 Task: Look for space in Marinilla, Colombia from 2nd September, 2023 to 10th September, 2023 for 1 adult in price range Rs.5000 to Rs.16000. Place can be private room with 1  bedroom having 1 bed and 1 bathroom. Property type can be house, flat, guest house, hotel. Amenities needed are: washing machine. Booking option can be shelf check-in. Required host language is English.
Action: Mouse moved to (375, 84)
Screenshot: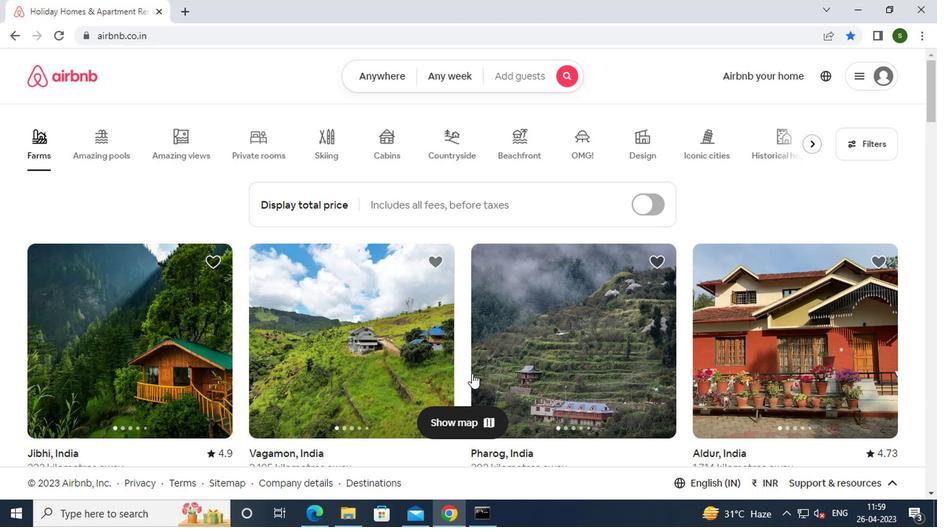
Action: Mouse pressed left at (375, 84)
Screenshot: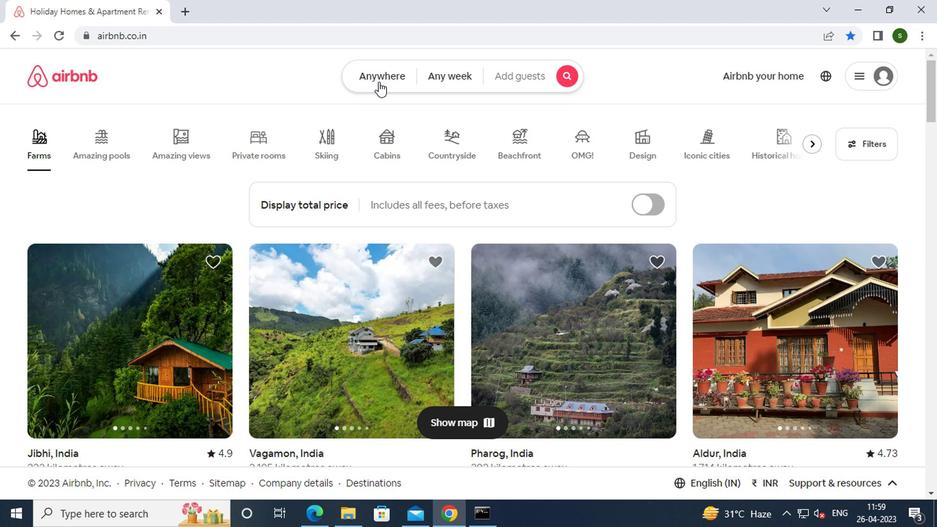 
Action: Mouse moved to (325, 141)
Screenshot: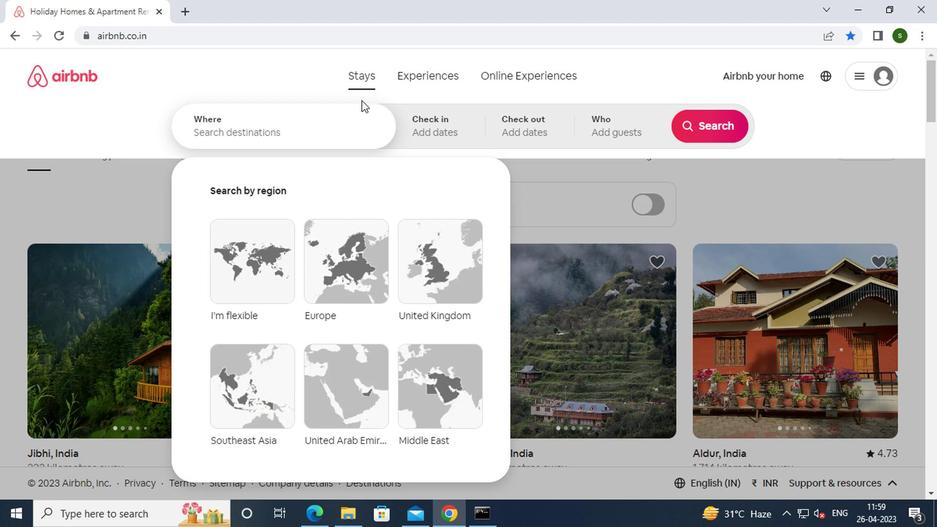 
Action: Mouse pressed left at (325, 141)
Screenshot: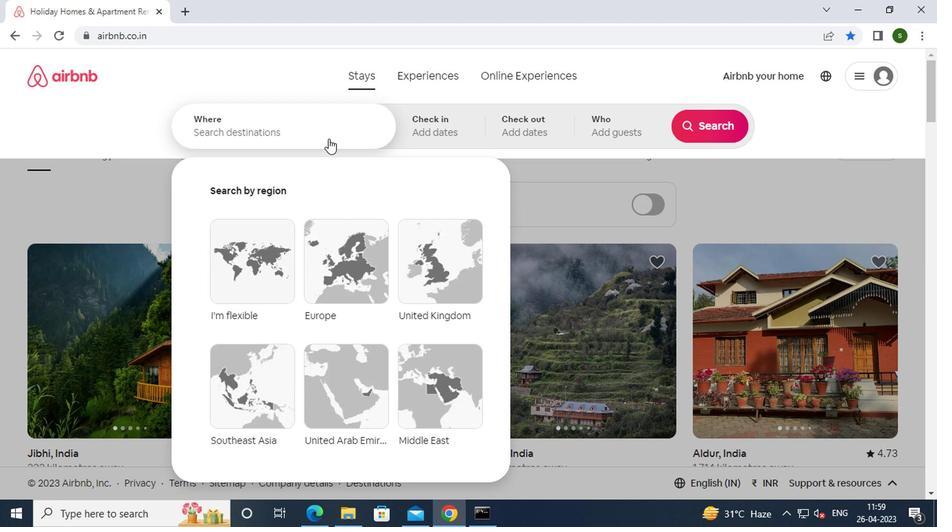 
Action: Key pressed m<Key.caps_lock>arinilla,<Key.space><Key.caps_lock>c<Key.caps_lock>olombia<Key.enter>
Screenshot: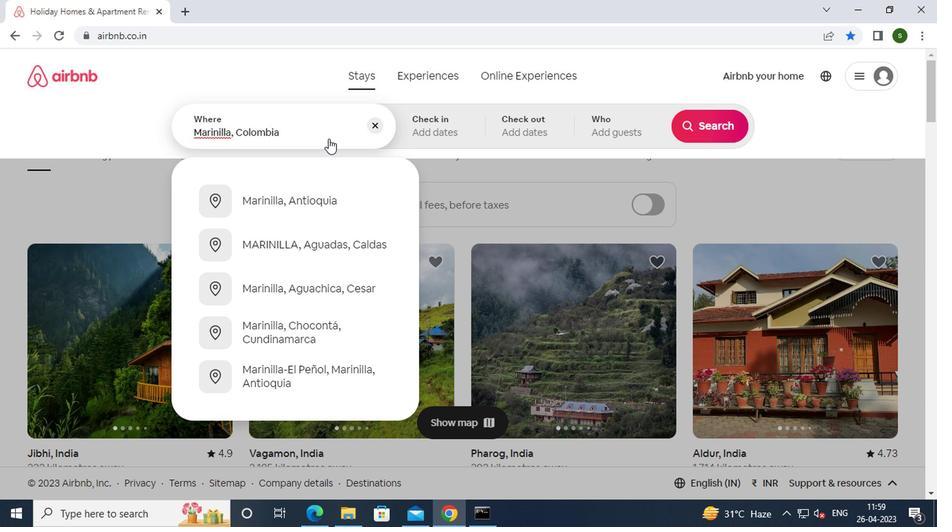 
Action: Mouse moved to (692, 241)
Screenshot: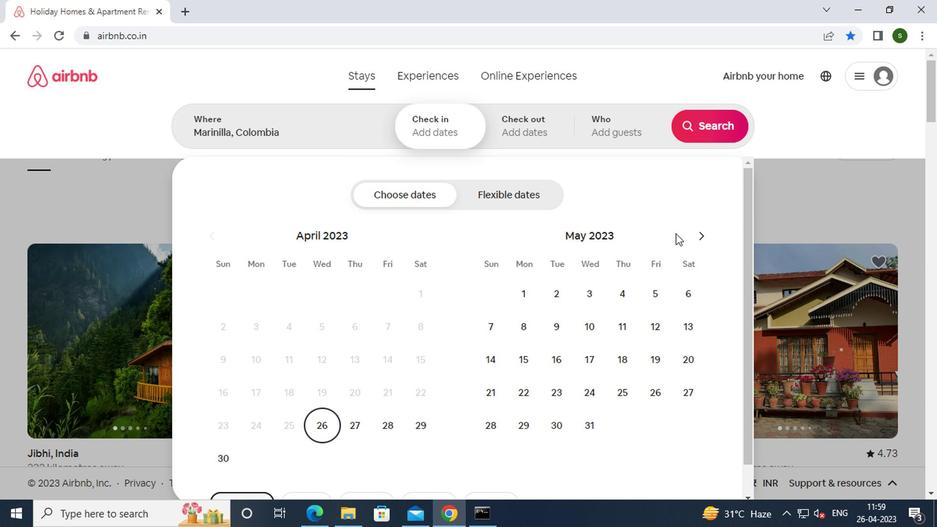 
Action: Mouse pressed left at (692, 241)
Screenshot: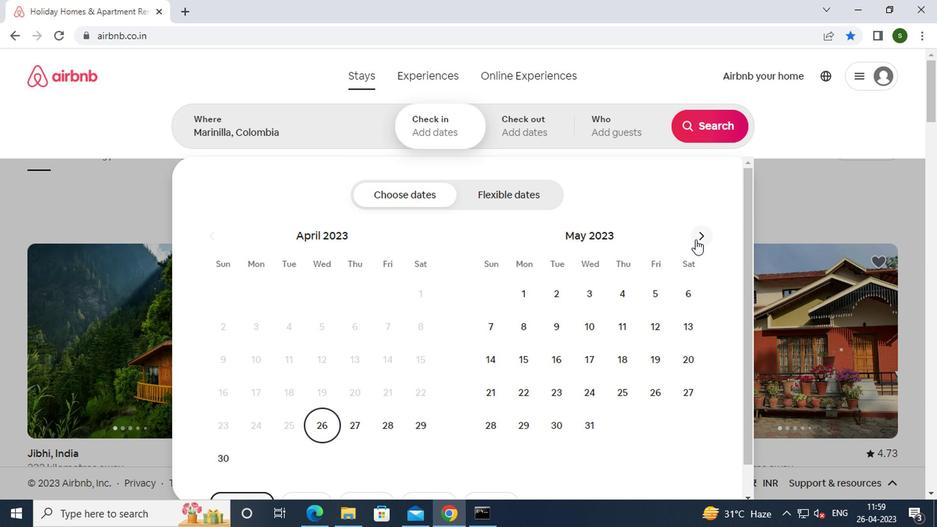 
Action: Mouse moved to (693, 241)
Screenshot: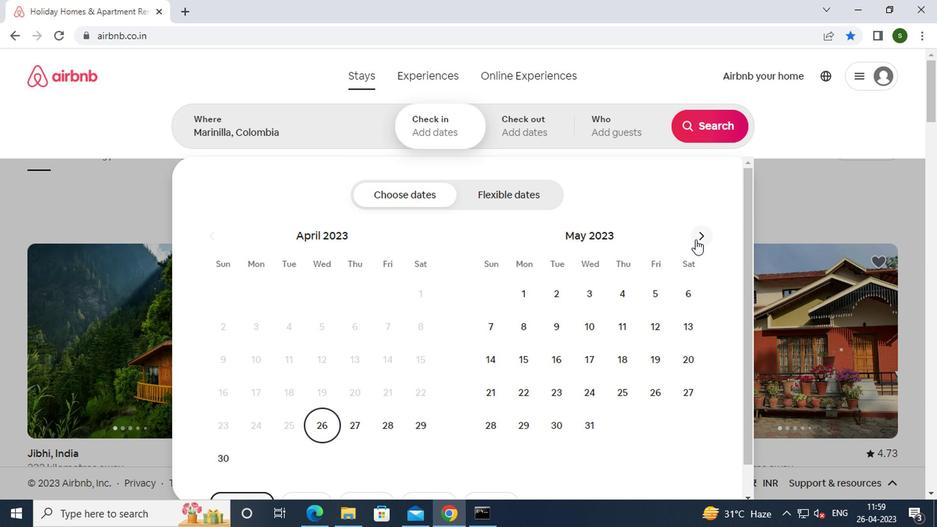 
Action: Mouse pressed left at (693, 241)
Screenshot: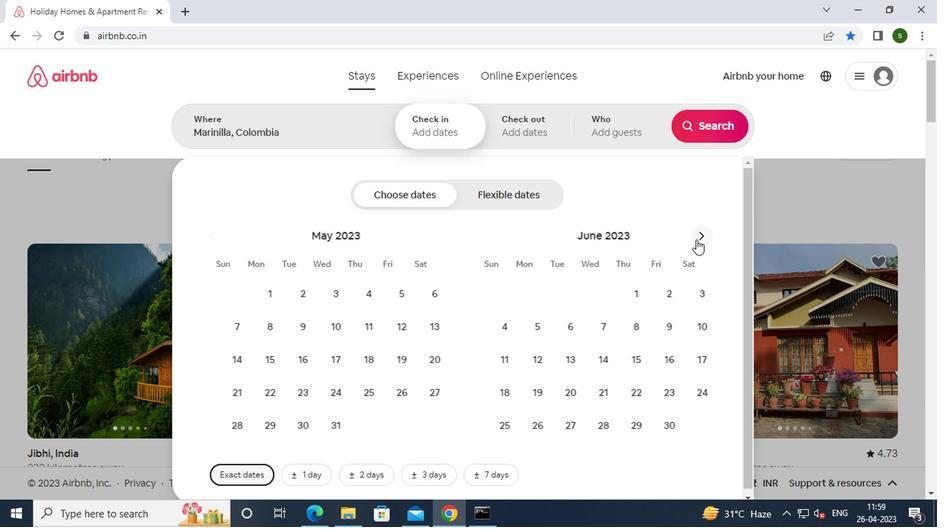 
Action: Mouse pressed left at (693, 241)
Screenshot: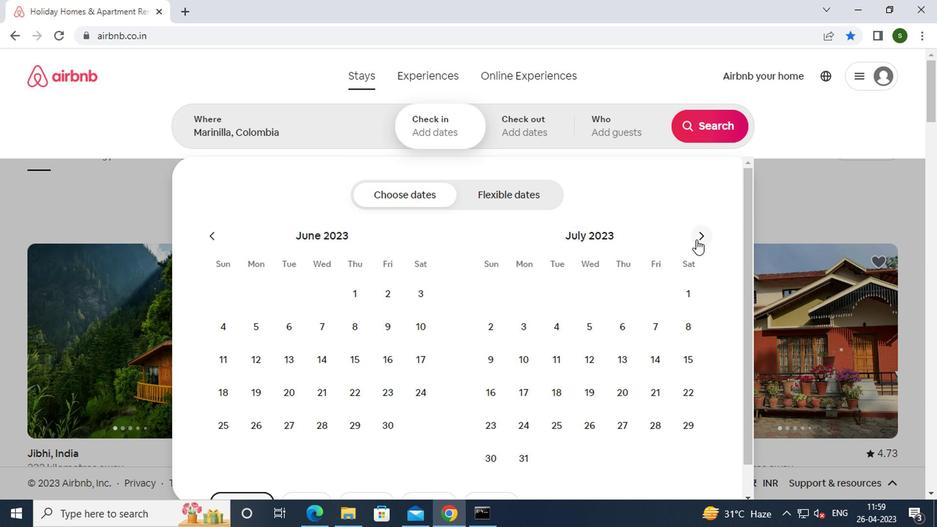 
Action: Mouse pressed left at (693, 241)
Screenshot: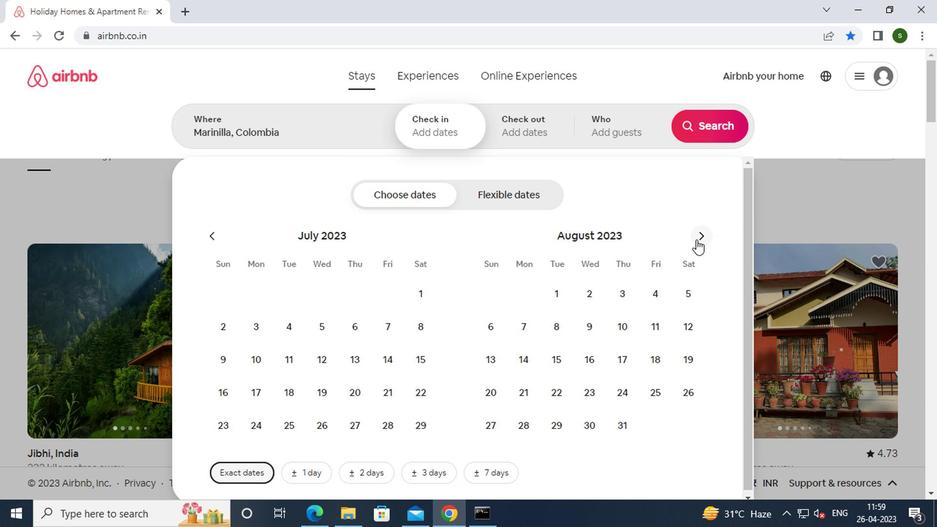 
Action: Mouse moved to (680, 295)
Screenshot: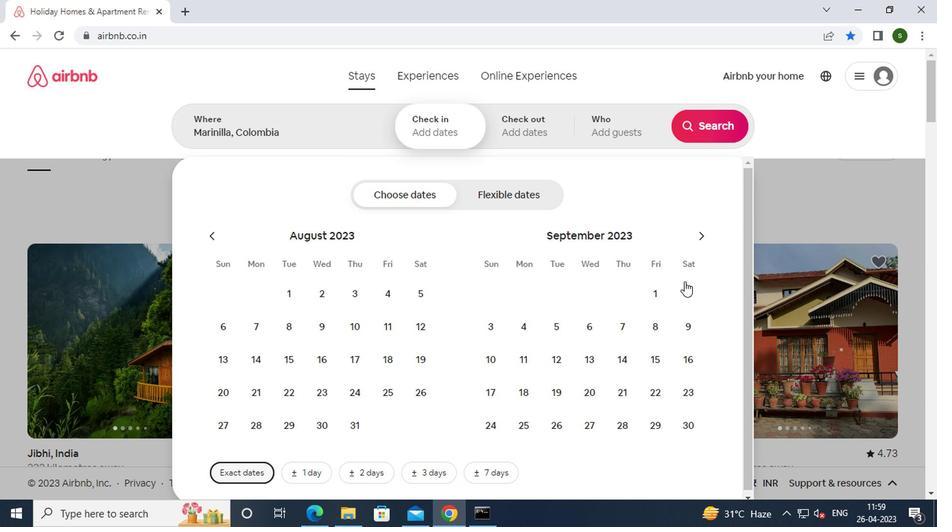 
Action: Mouse pressed left at (680, 295)
Screenshot: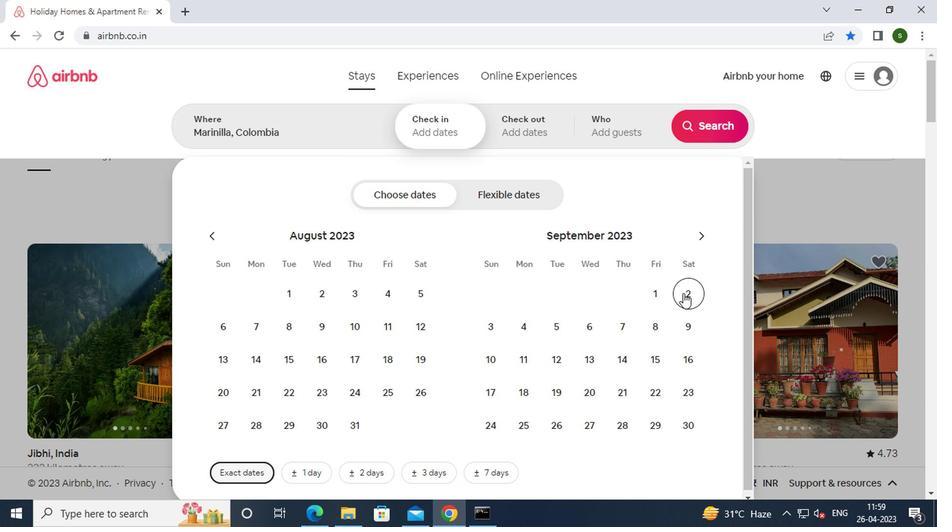 
Action: Mouse moved to (478, 357)
Screenshot: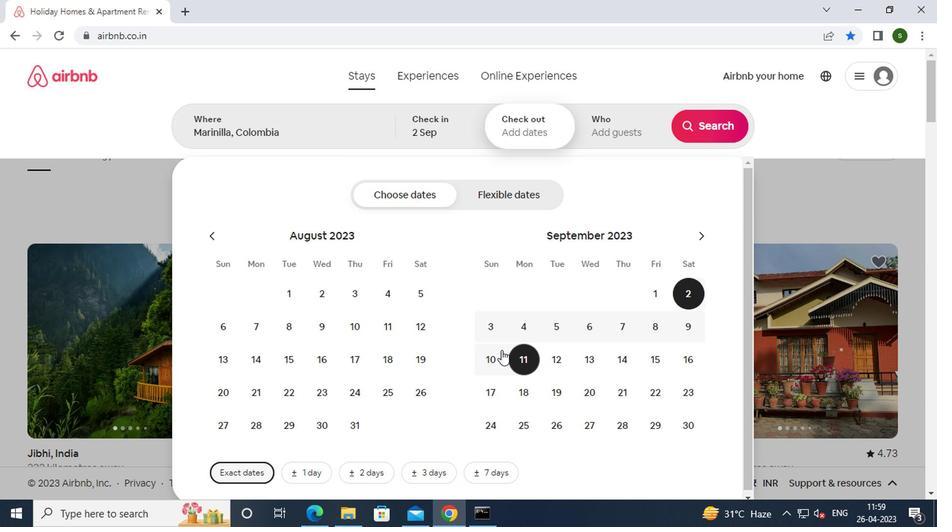 
Action: Mouse pressed left at (478, 357)
Screenshot: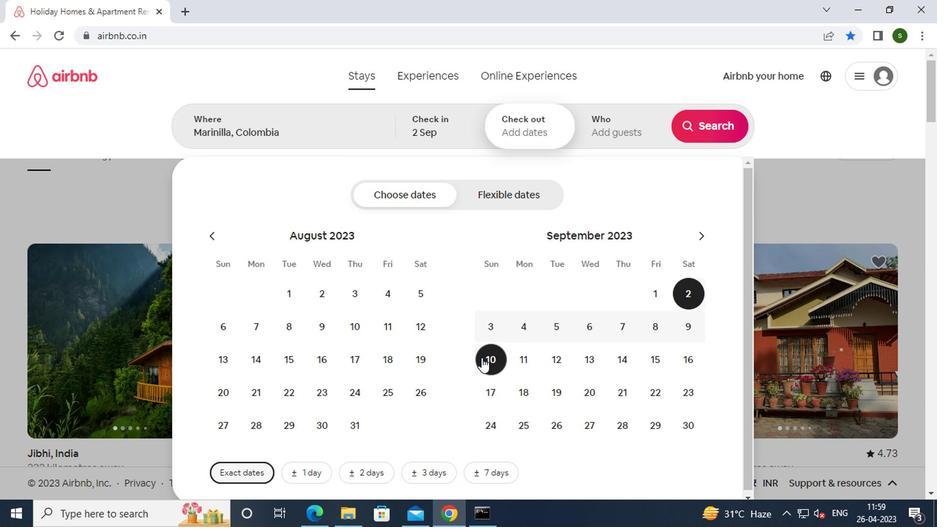 
Action: Mouse moved to (618, 133)
Screenshot: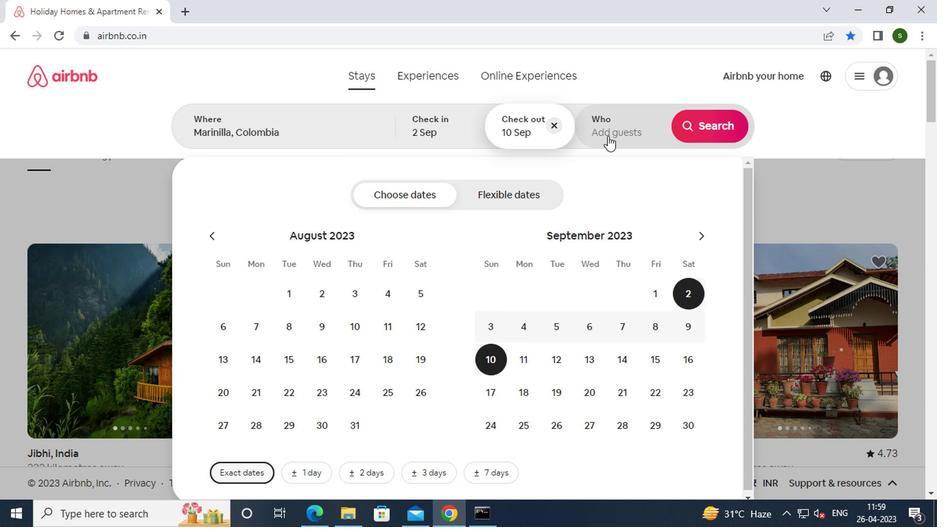 
Action: Mouse pressed left at (618, 133)
Screenshot: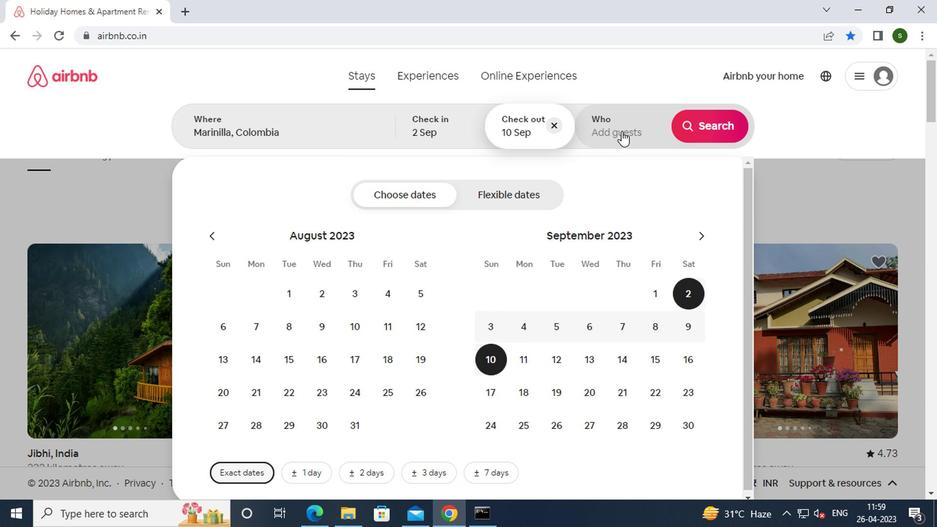 
Action: Mouse moved to (708, 198)
Screenshot: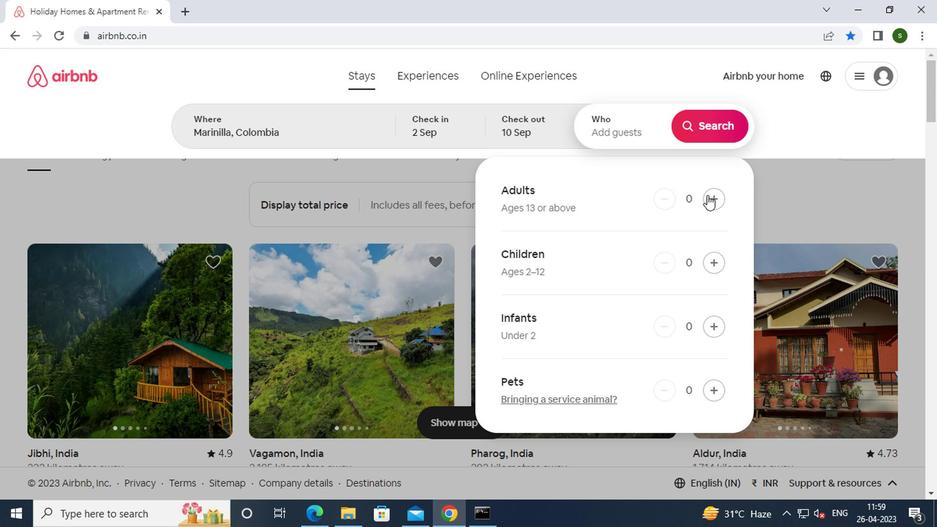
Action: Mouse pressed left at (708, 198)
Screenshot: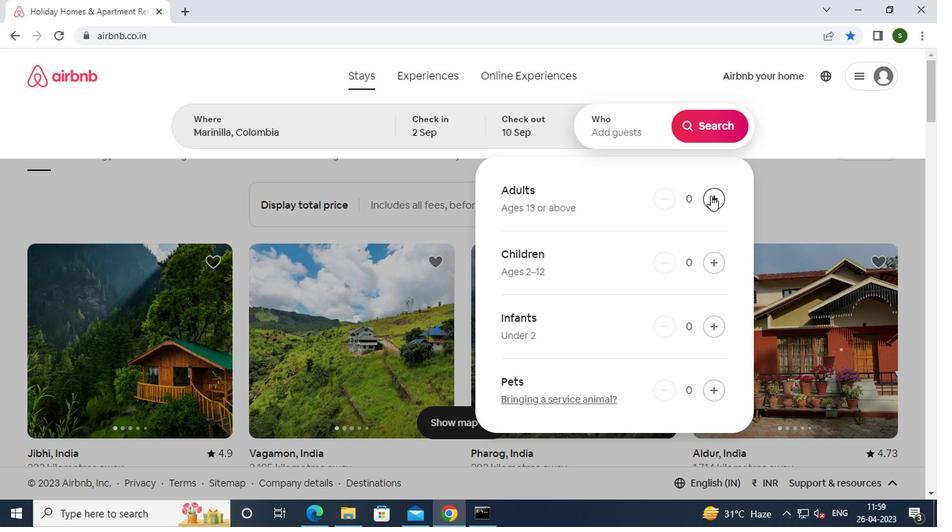
Action: Mouse moved to (702, 124)
Screenshot: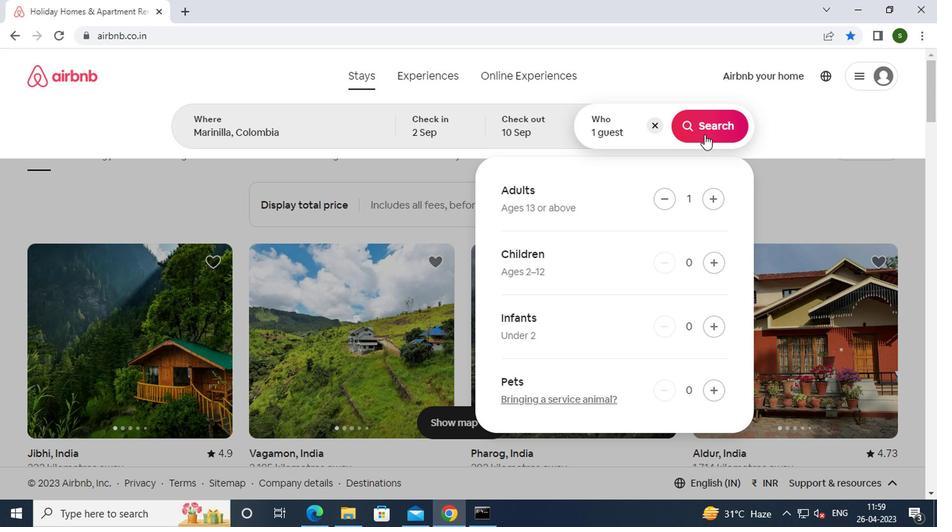 
Action: Mouse pressed left at (702, 124)
Screenshot: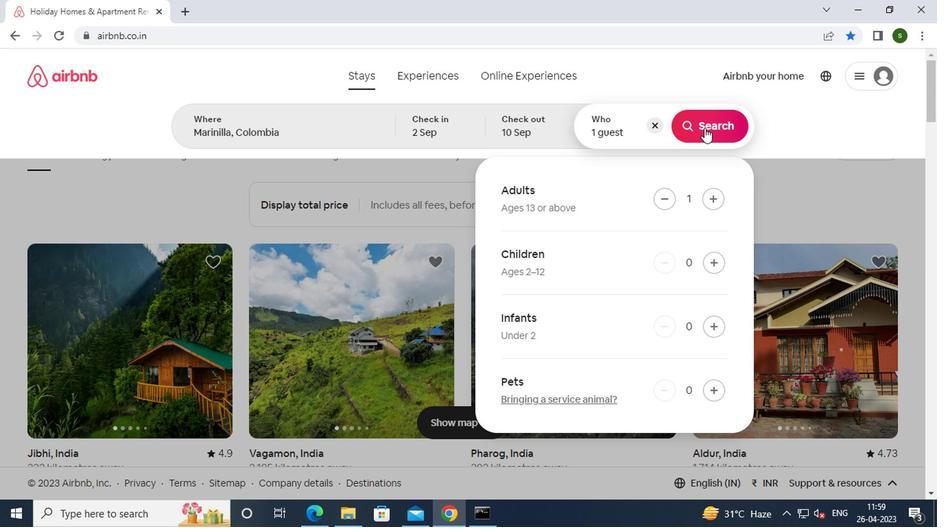 
Action: Mouse moved to (853, 133)
Screenshot: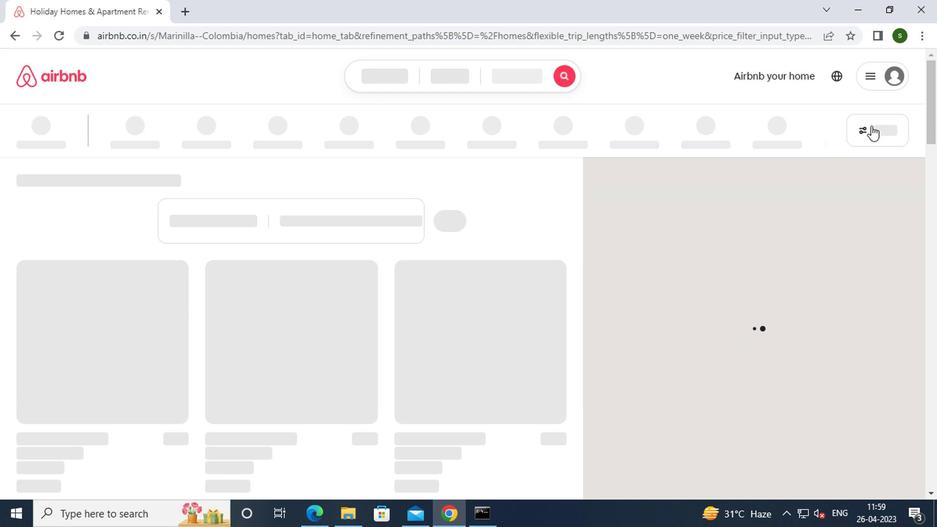 
Action: Mouse pressed left at (853, 133)
Screenshot: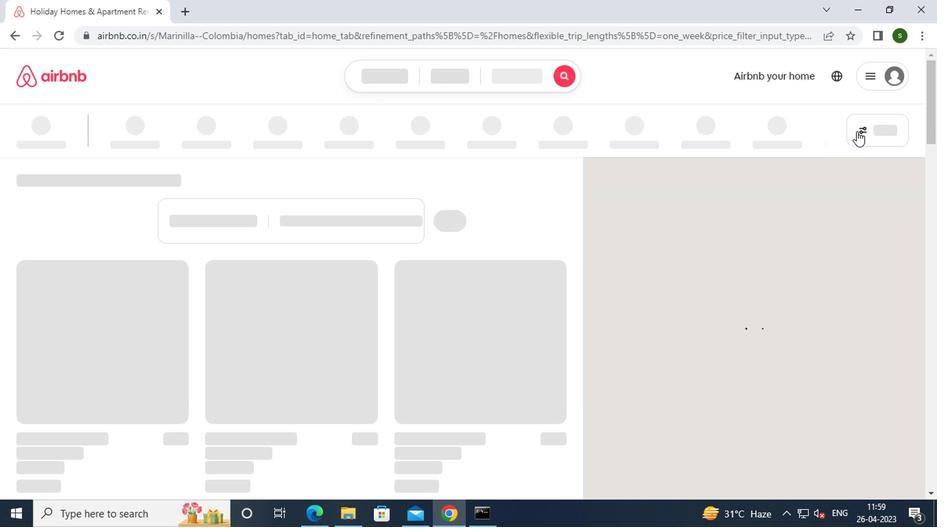 
Action: Mouse moved to (395, 299)
Screenshot: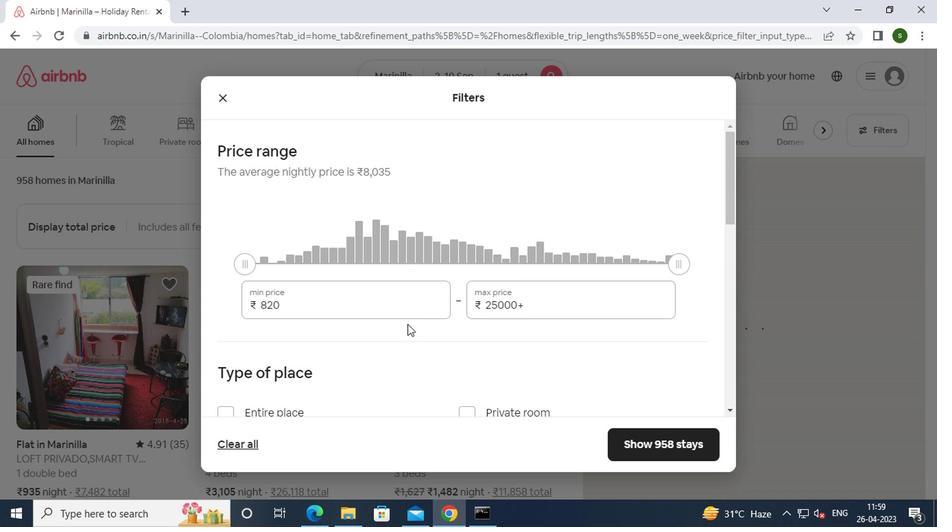 
Action: Mouse pressed left at (395, 299)
Screenshot: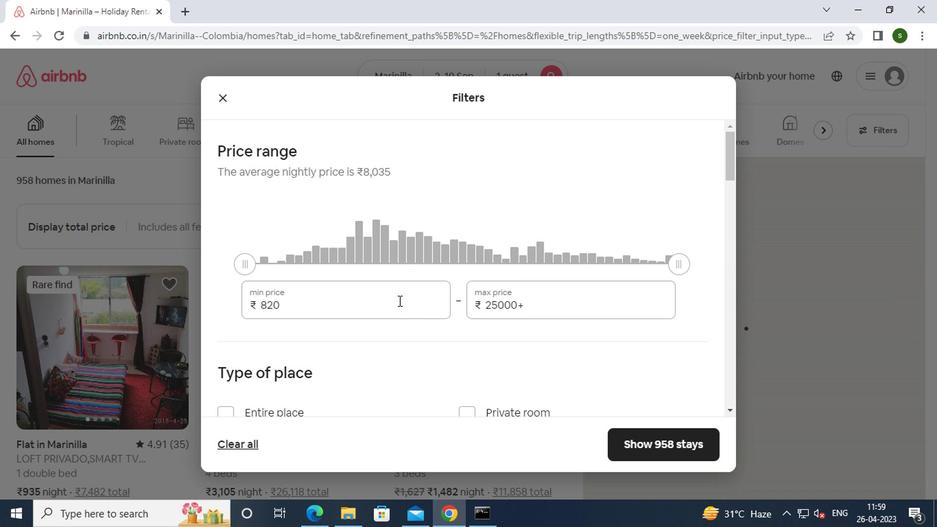 
Action: Key pressed <Key.backspace><Key.backspace><Key.backspace><Key.backspace><Key.backspace><Key.backspace><Key.backspace><Key.backspace>5000
Screenshot: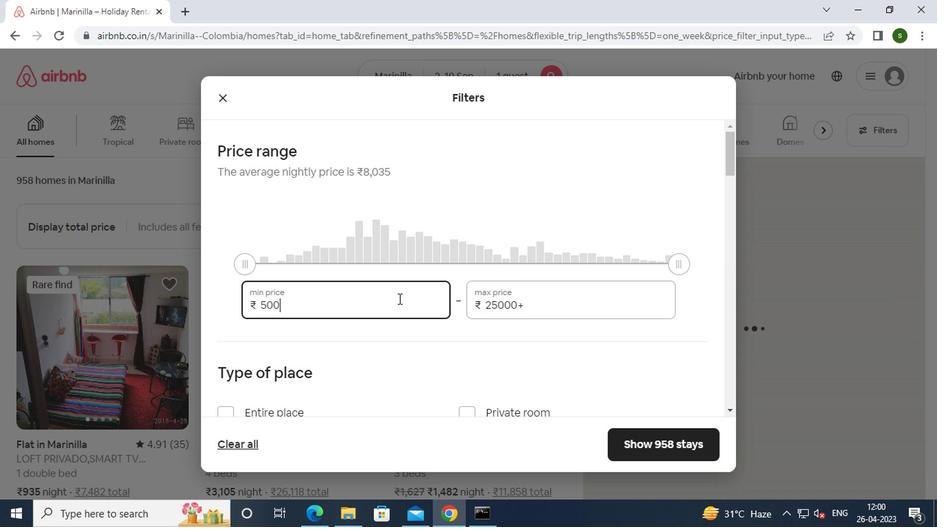 
Action: Mouse moved to (542, 308)
Screenshot: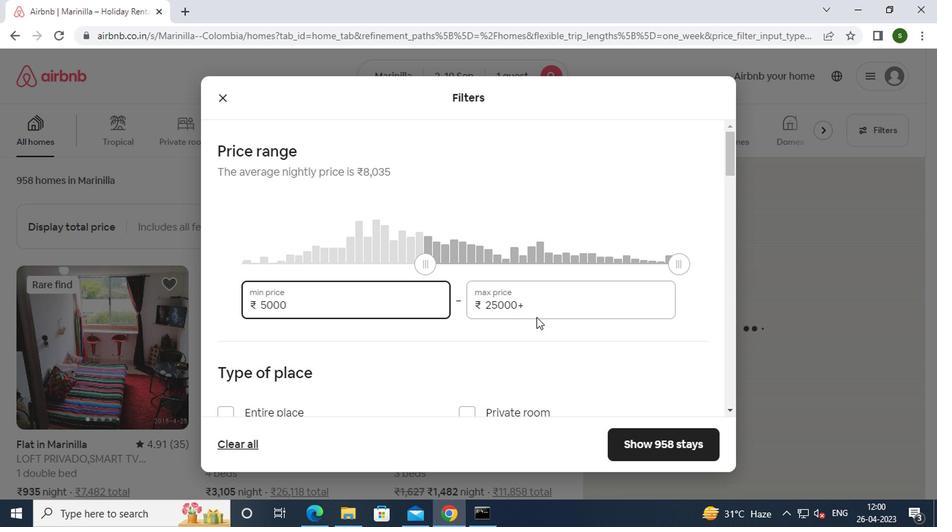 
Action: Mouse pressed left at (542, 308)
Screenshot: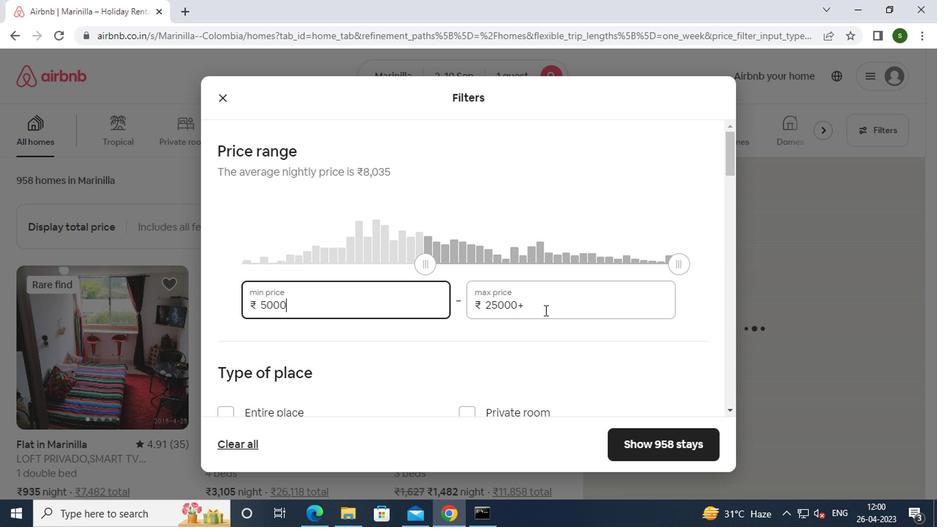 
Action: Mouse moved to (502, 277)
Screenshot: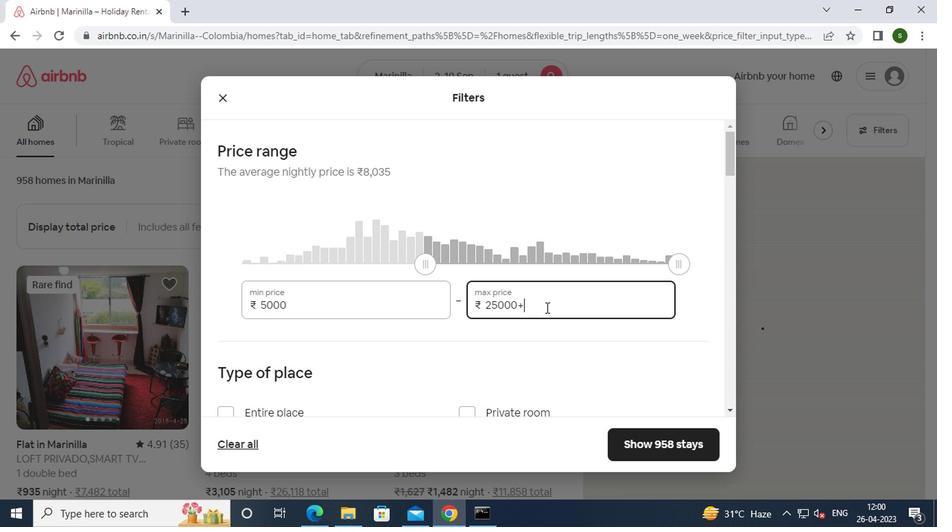 
Action: Key pressed <Key.backspace><Key.backspace><Key.backspace><Key.backspace><Key.backspace><Key.backspace><Key.backspace><Key.backspace><Key.backspace><Key.backspace><Key.backspace><Key.backspace><Key.backspace><Key.backspace><Key.backspace>16000
Screenshot: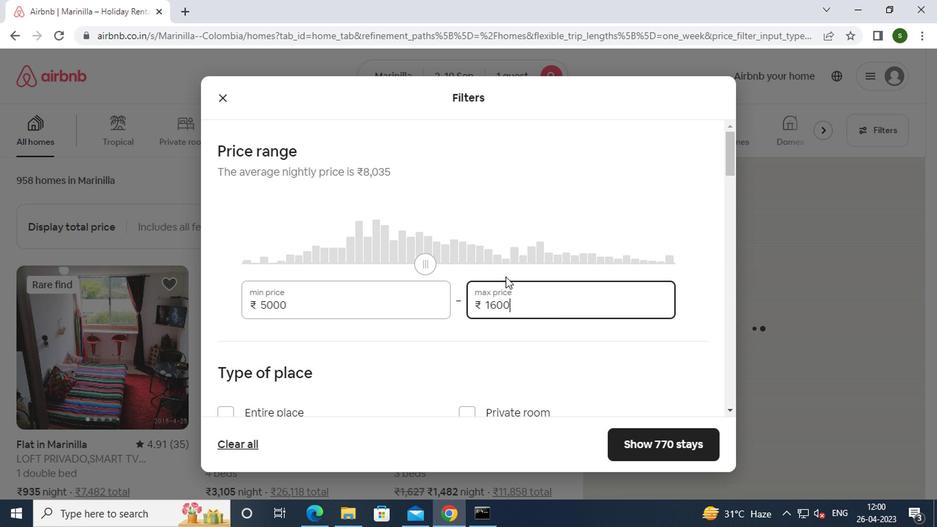 
Action: Mouse moved to (368, 295)
Screenshot: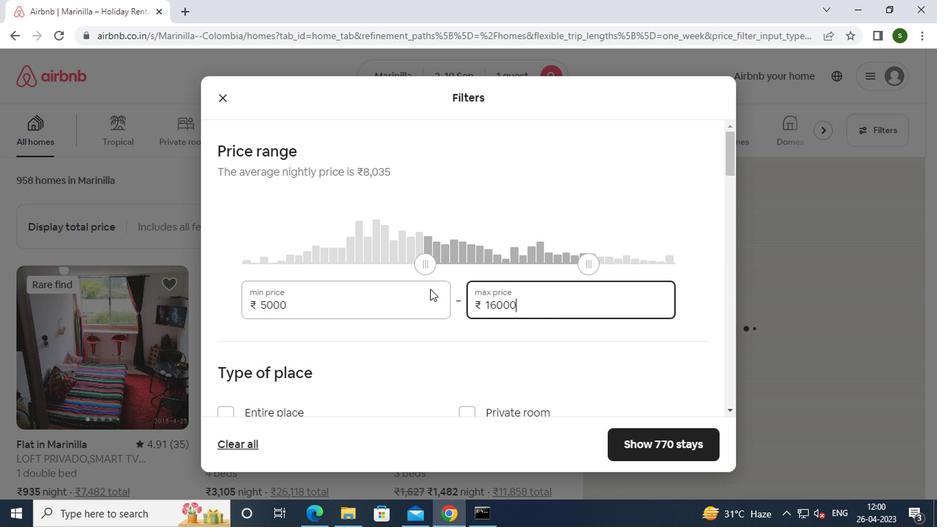 
Action: Mouse scrolled (368, 294) with delta (0, 0)
Screenshot: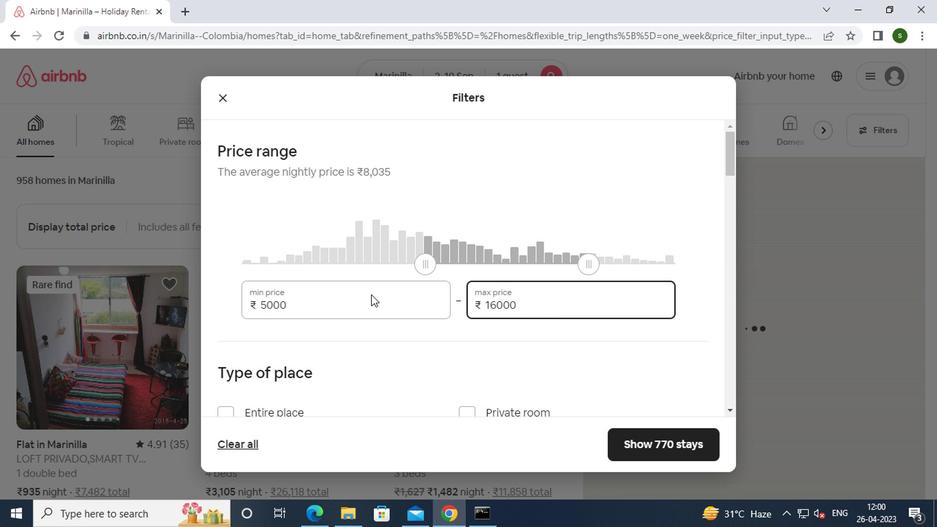 
Action: Mouse scrolled (368, 294) with delta (0, 0)
Screenshot: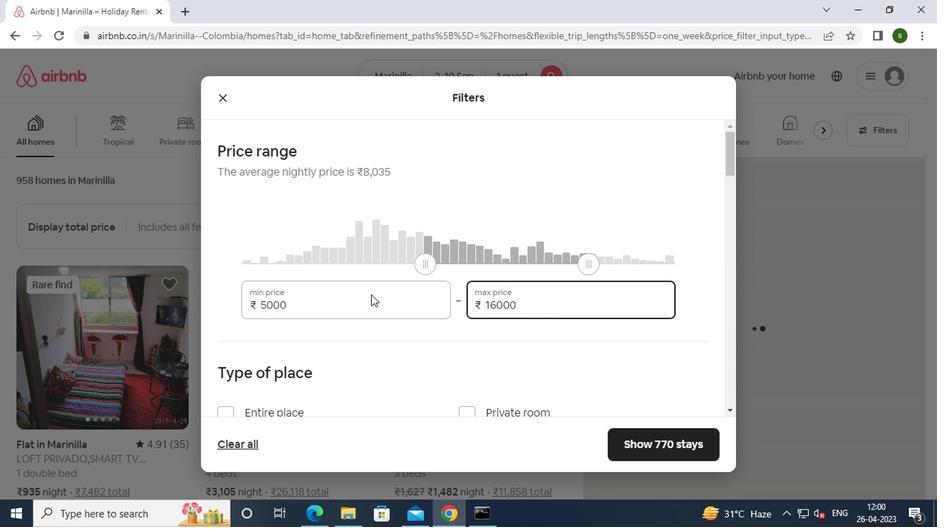 
Action: Mouse moved to (463, 281)
Screenshot: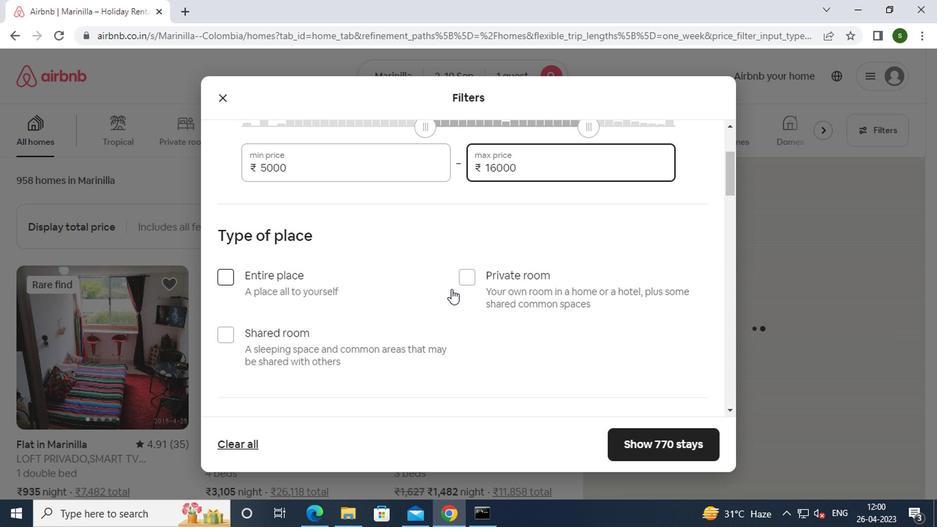 
Action: Mouse pressed left at (463, 281)
Screenshot: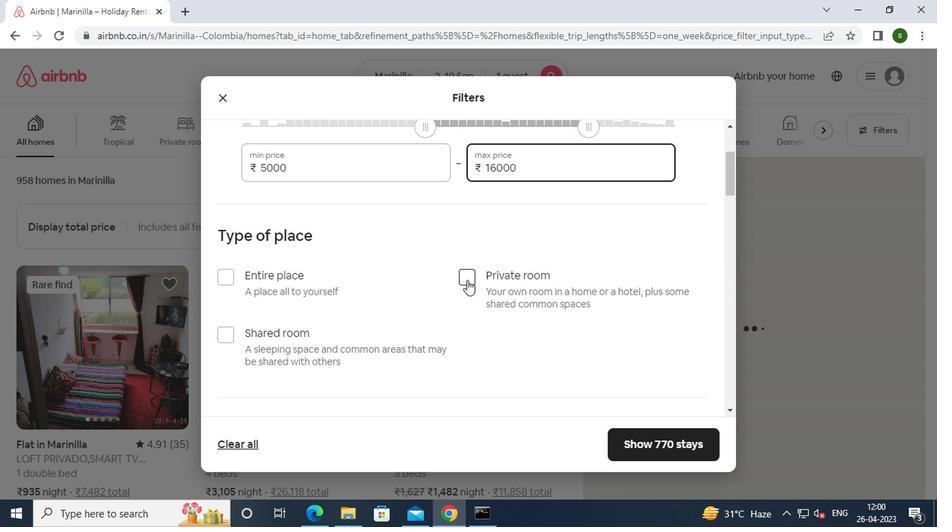 
Action: Mouse moved to (419, 296)
Screenshot: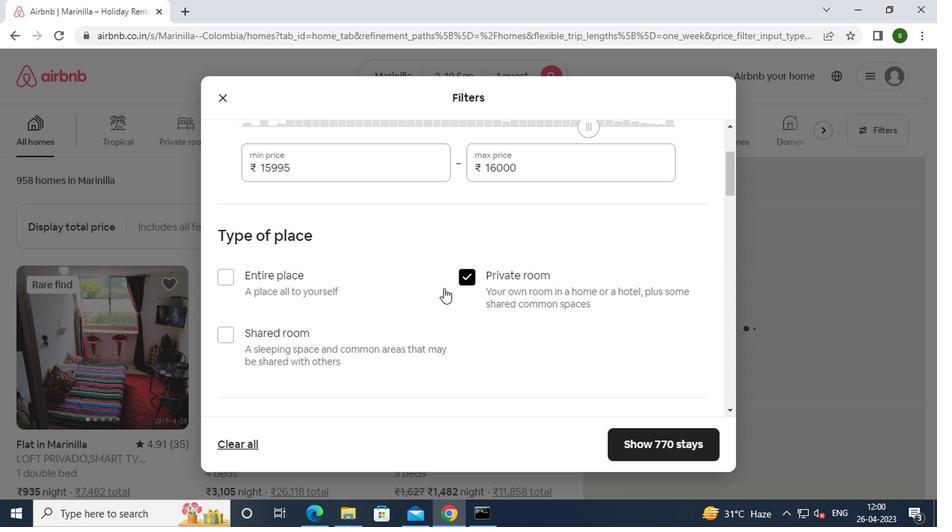 
Action: Mouse scrolled (419, 295) with delta (0, 0)
Screenshot: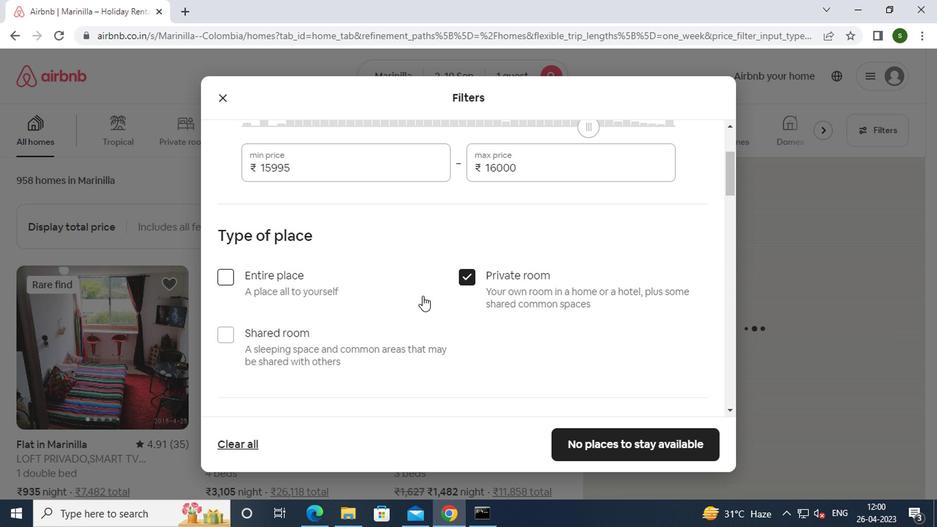 
Action: Mouse scrolled (419, 295) with delta (0, 0)
Screenshot: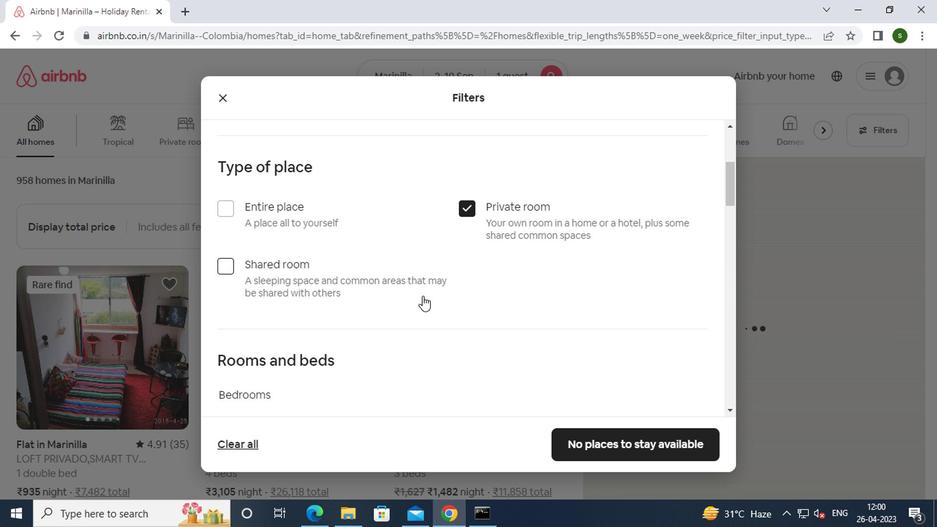 
Action: Mouse moved to (309, 360)
Screenshot: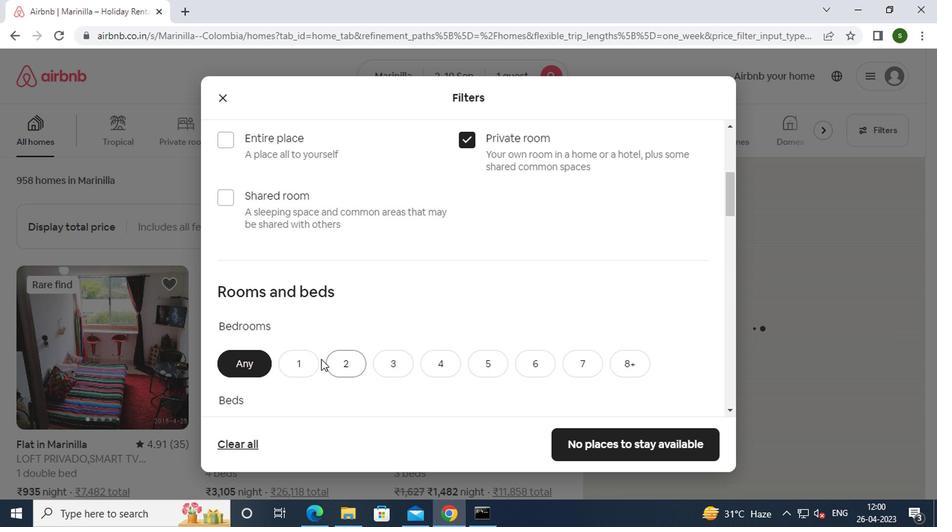 
Action: Mouse pressed left at (309, 360)
Screenshot: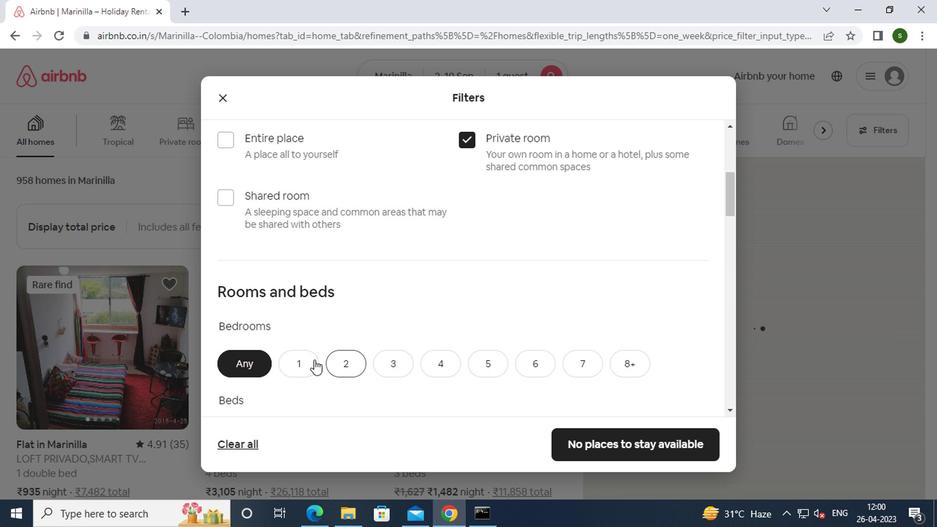 
Action: Mouse moved to (333, 323)
Screenshot: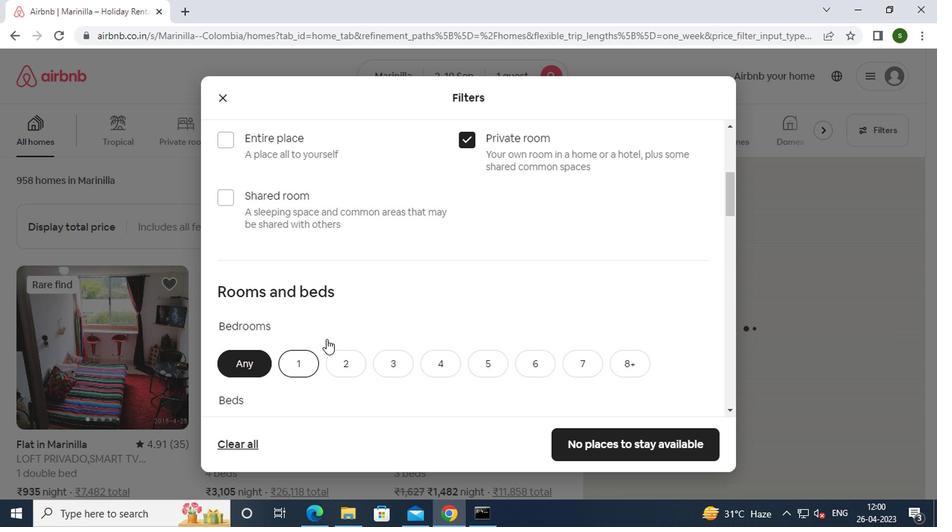 
Action: Mouse scrolled (333, 323) with delta (0, 0)
Screenshot: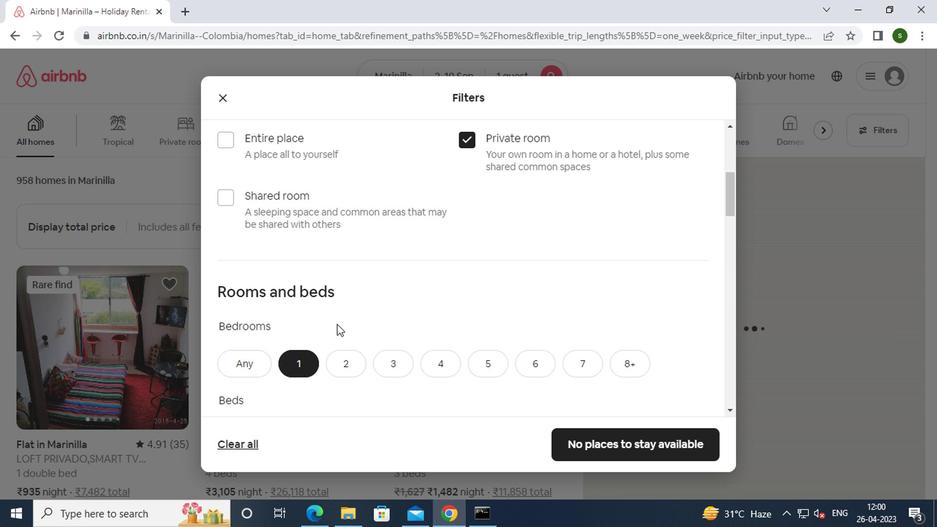
Action: Mouse scrolled (333, 323) with delta (0, 0)
Screenshot: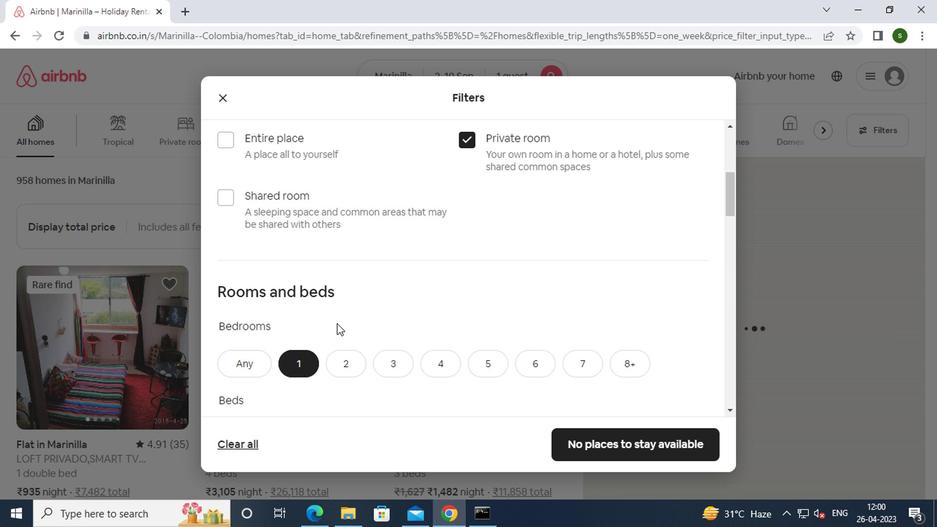 
Action: Mouse moved to (313, 298)
Screenshot: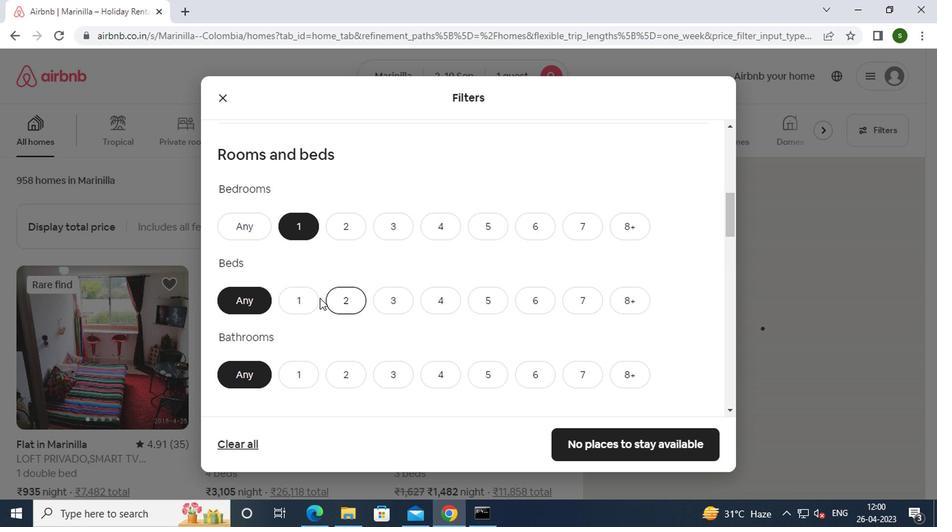 
Action: Mouse pressed left at (313, 298)
Screenshot: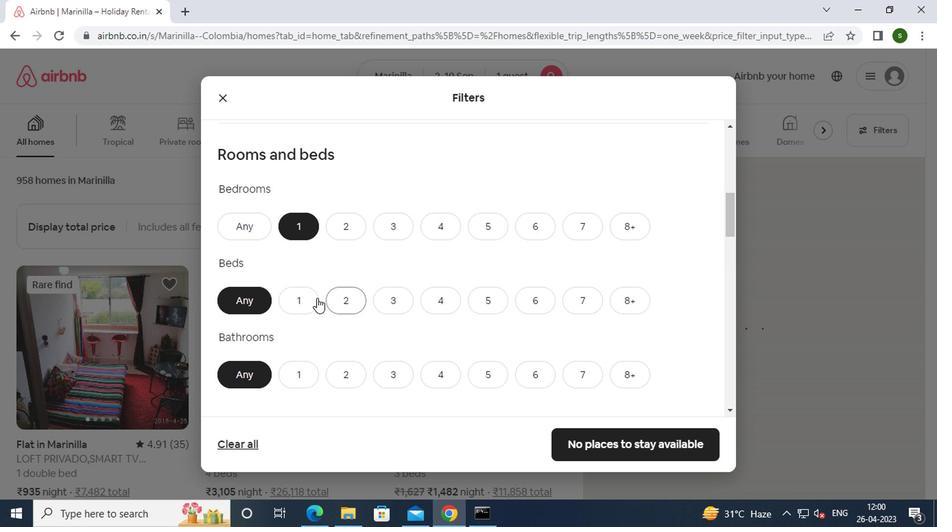 
Action: Mouse moved to (305, 373)
Screenshot: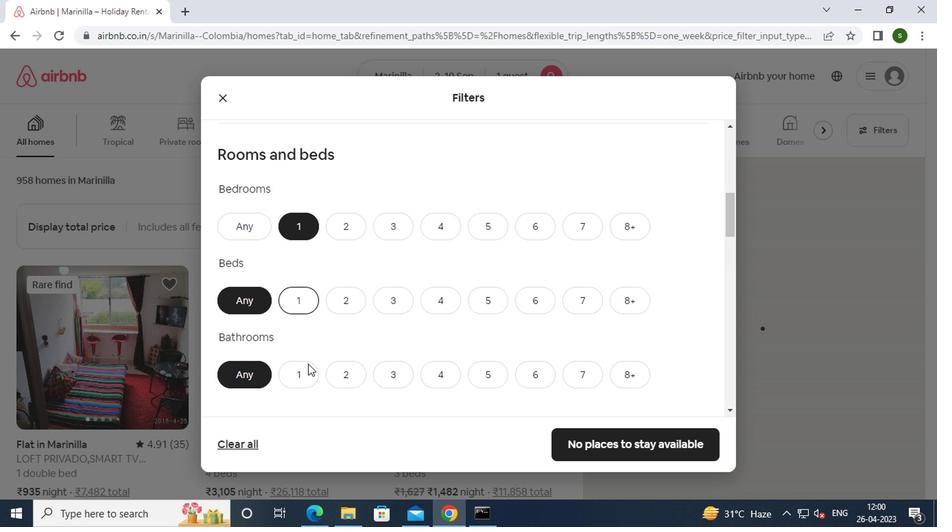 
Action: Mouse pressed left at (305, 373)
Screenshot: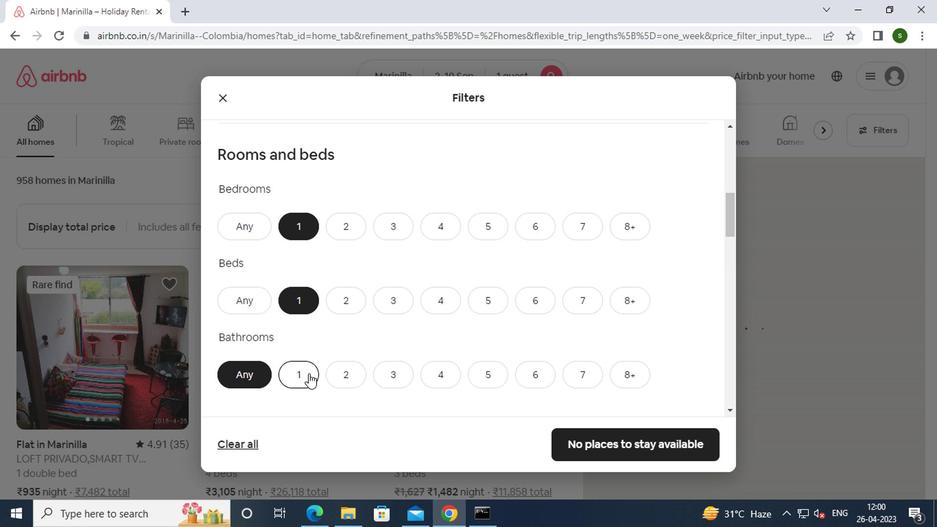
Action: Mouse moved to (407, 312)
Screenshot: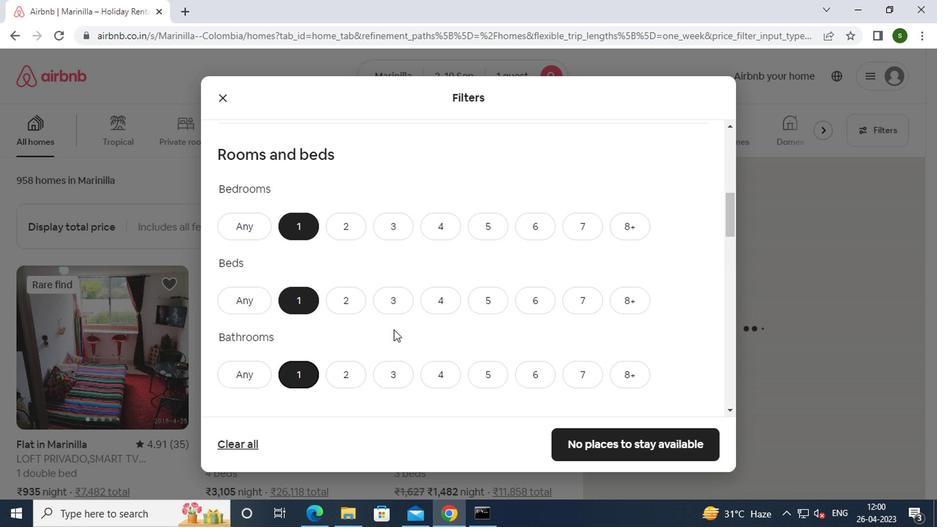 
Action: Mouse scrolled (407, 311) with delta (0, 0)
Screenshot: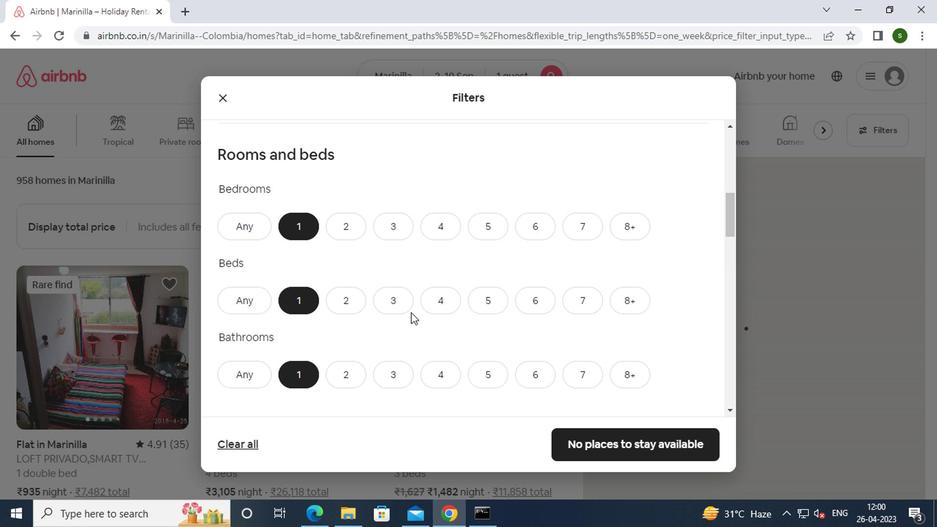 
Action: Mouse scrolled (407, 311) with delta (0, 0)
Screenshot: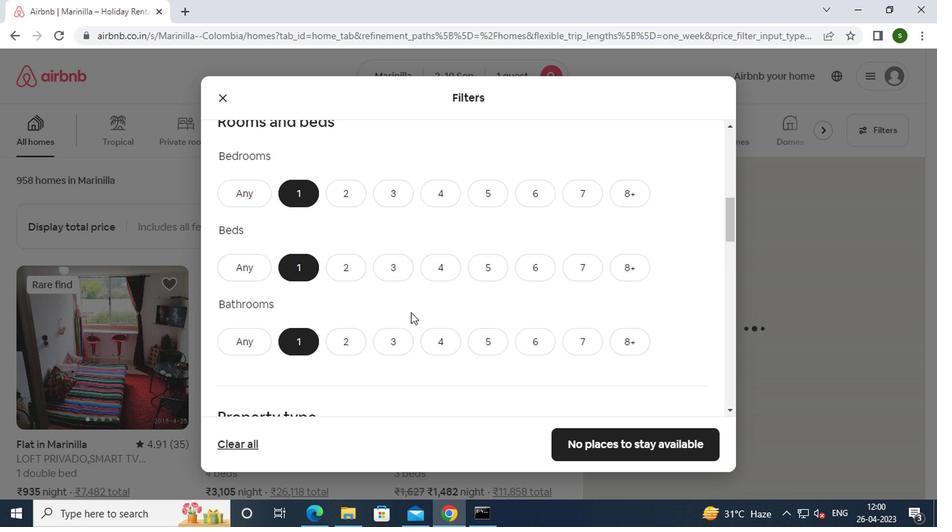 
Action: Mouse scrolled (407, 311) with delta (0, 0)
Screenshot: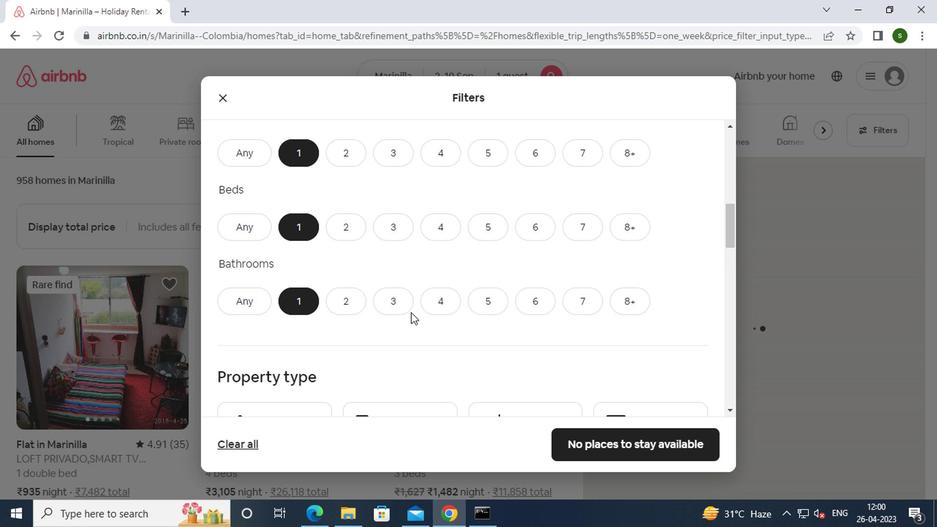 
Action: Mouse moved to (290, 325)
Screenshot: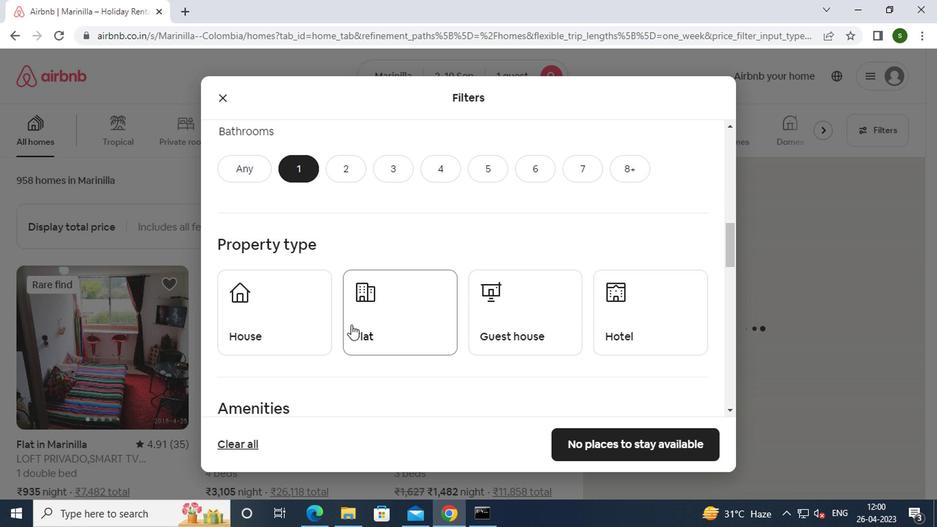 
Action: Mouse pressed left at (290, 325)
Screenshot: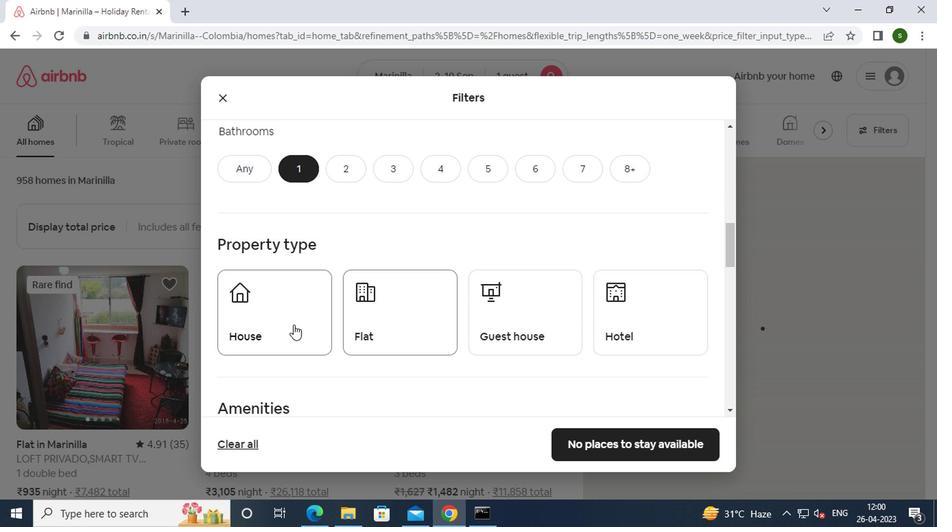 
Action: Mouse moved to (390, 323)
Screenshot: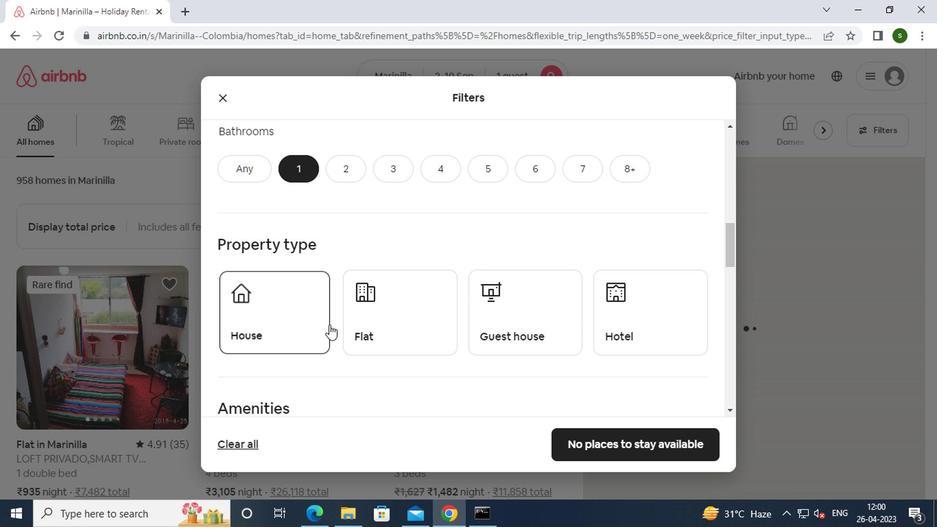 
Action: Mouse pressed left at (390, 323)
Screenshot: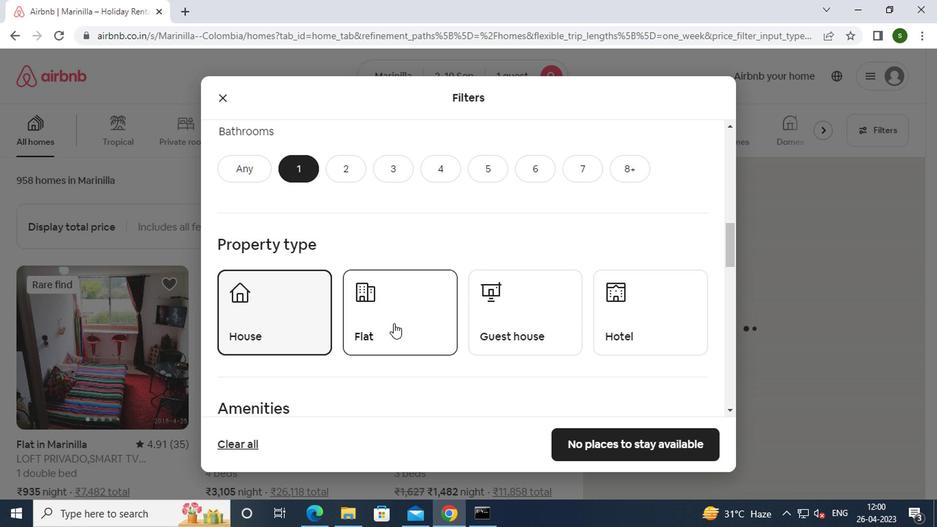 
Action: Mouse moved to (499, 319)
Screenshot: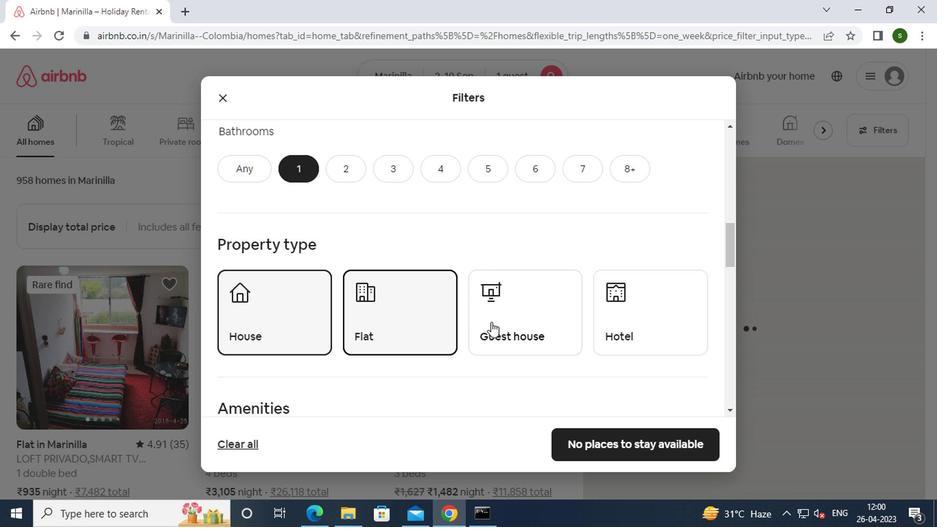 
Action: Mouse pressed left at (499, 319)
Screenshot: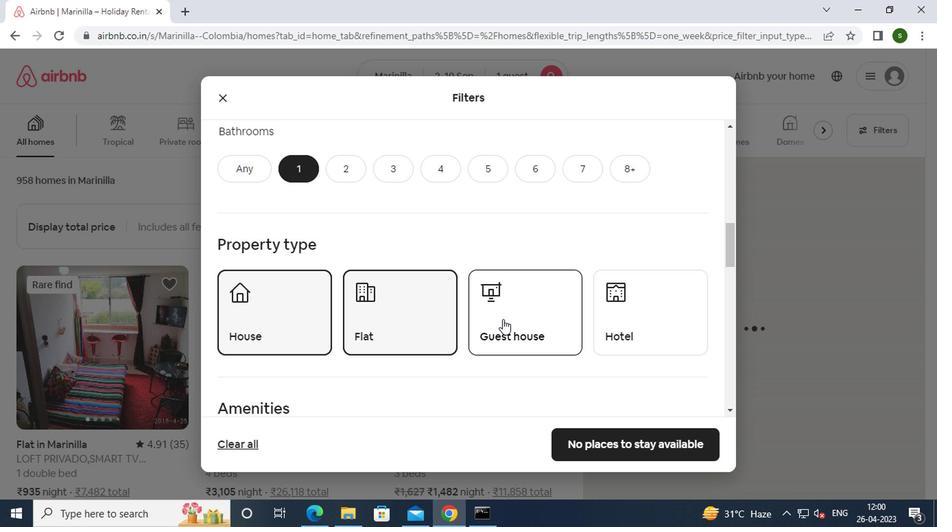 
Action: Mouse moved to (661, 325)
Screenshot: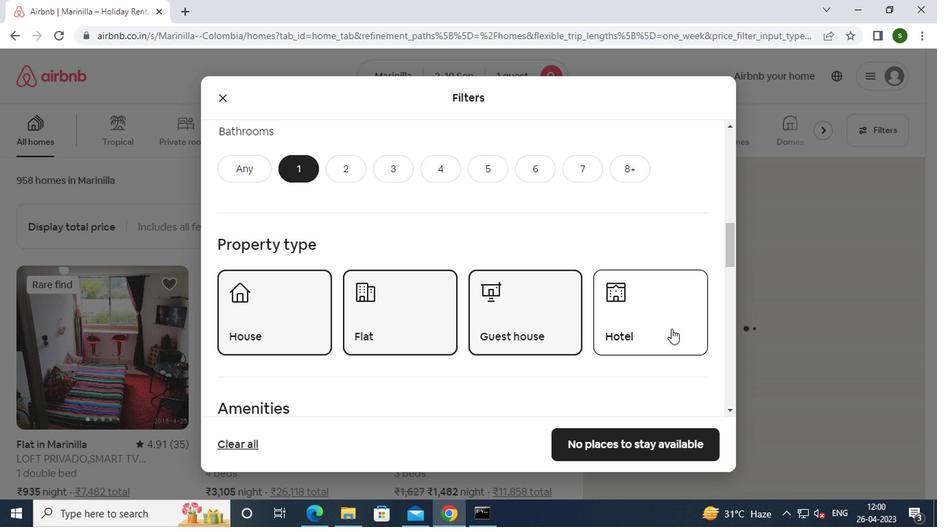 
Action: Mouse pressed left at (661, 325)
Screenshot: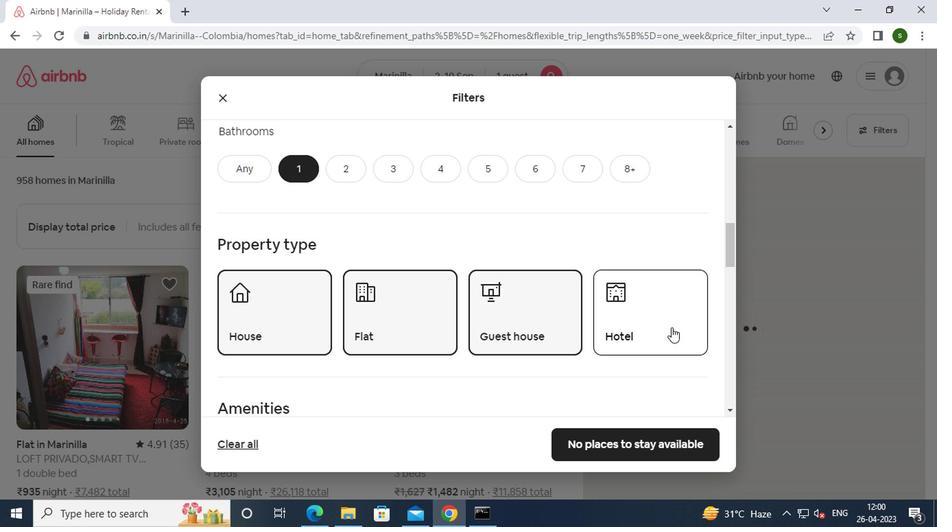 
Action: Mouse moved to (523, 290)
Screenshot: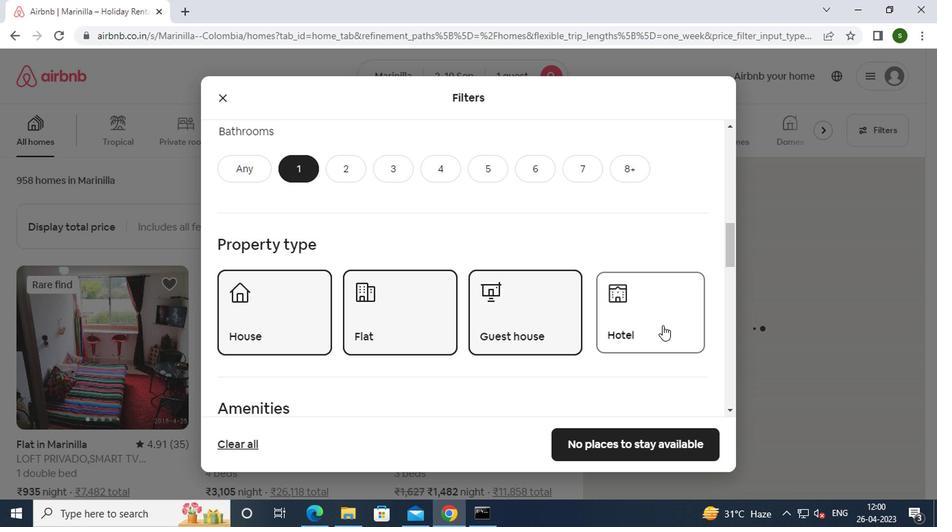 
Action: Mouse scrolled (523, 289) with delta (0, 0)
Screenshot: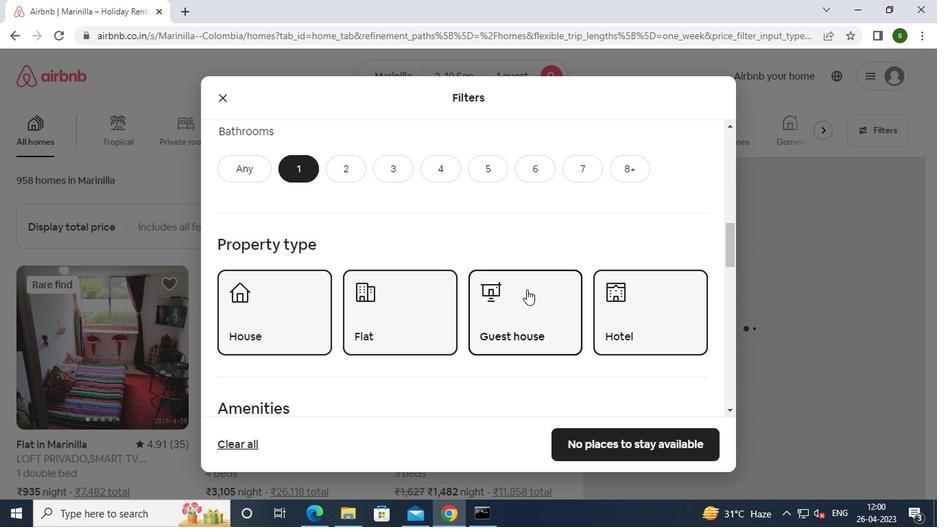 
Action: Mouse scrolled (523, 289) with delta (0, 0)
Screenshot: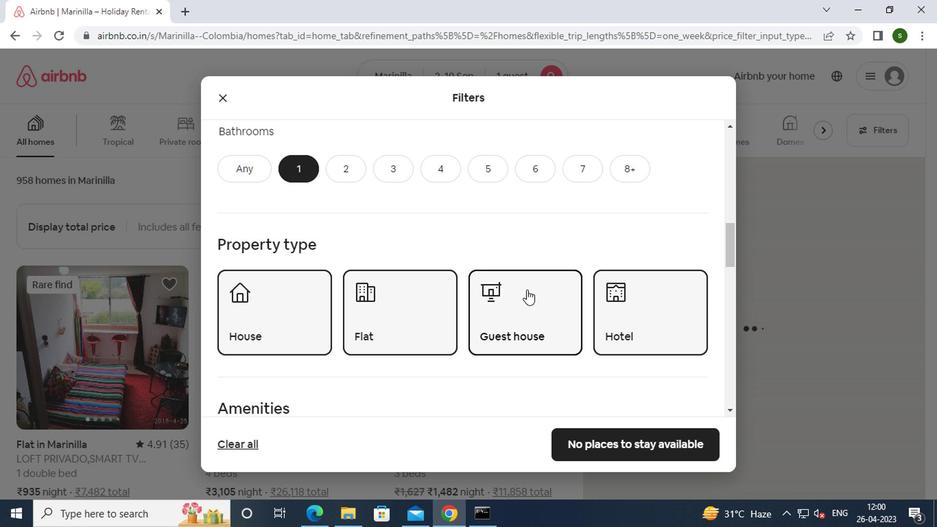 
Action: Mouse scrolled (523, 289) with delta (0, 0)
Screenshot: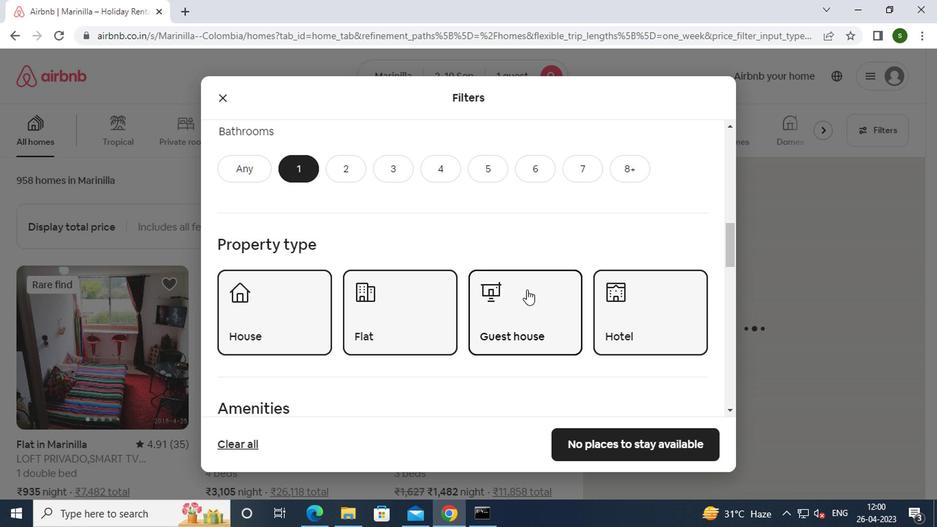 
Action: Mouse moved to (292, 338)
Screenshot: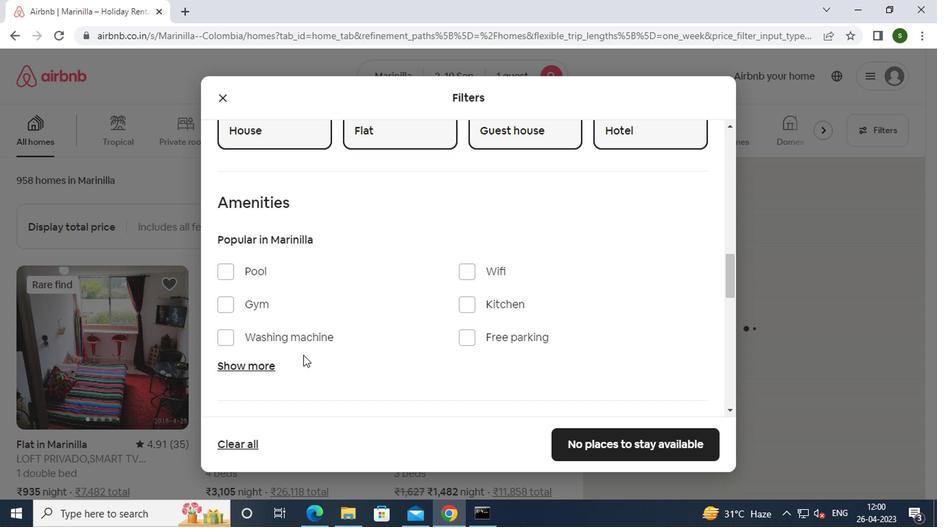 
Action: Mouse pressed left at (292, 338)
Screenshot: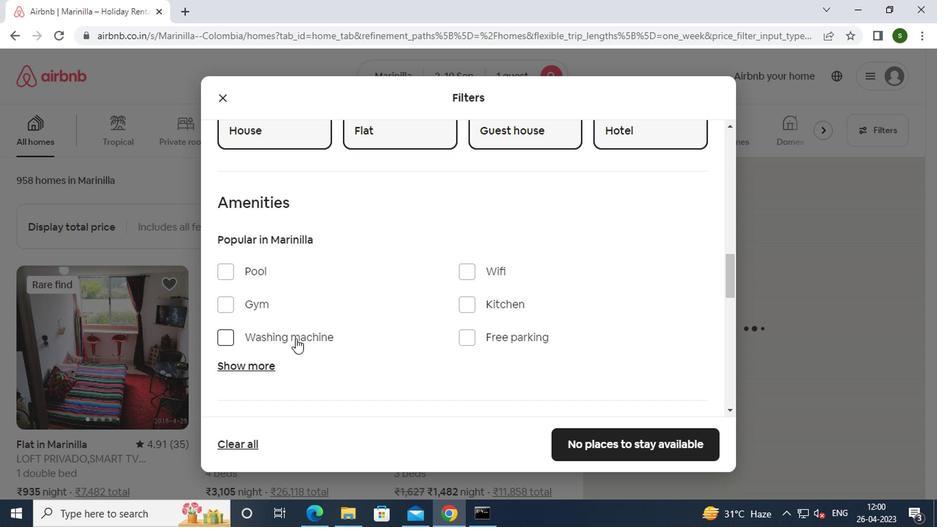 
Action: Mouse moved to (483, 318)
Screenshot: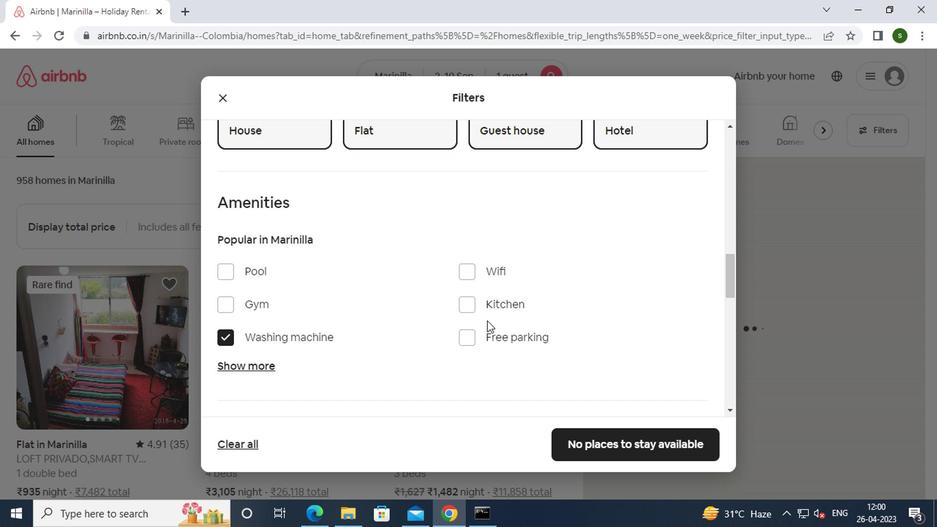 
Action: Mouse scrolled (483, 318) with delta (0, 0)
Screenshot: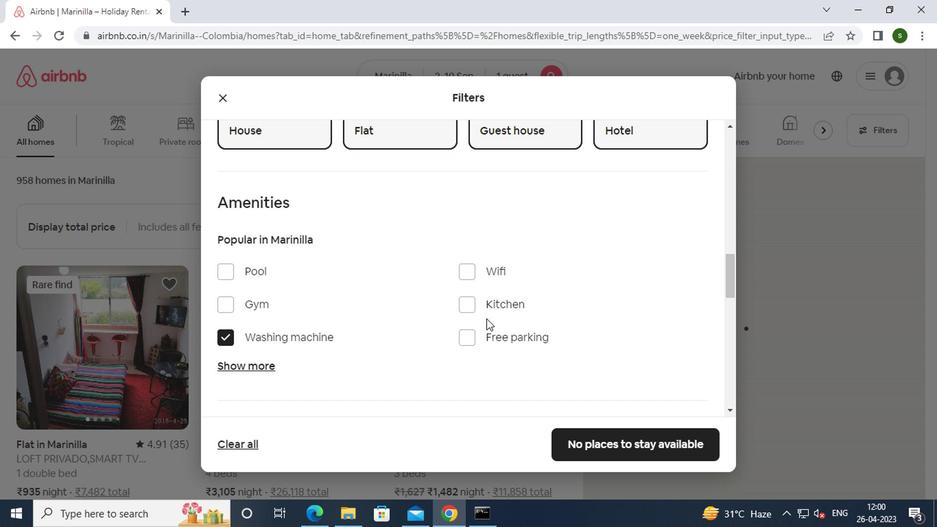 
Action: Mouse scrolled (483, 318) with delta (0, 0)
Screenshot: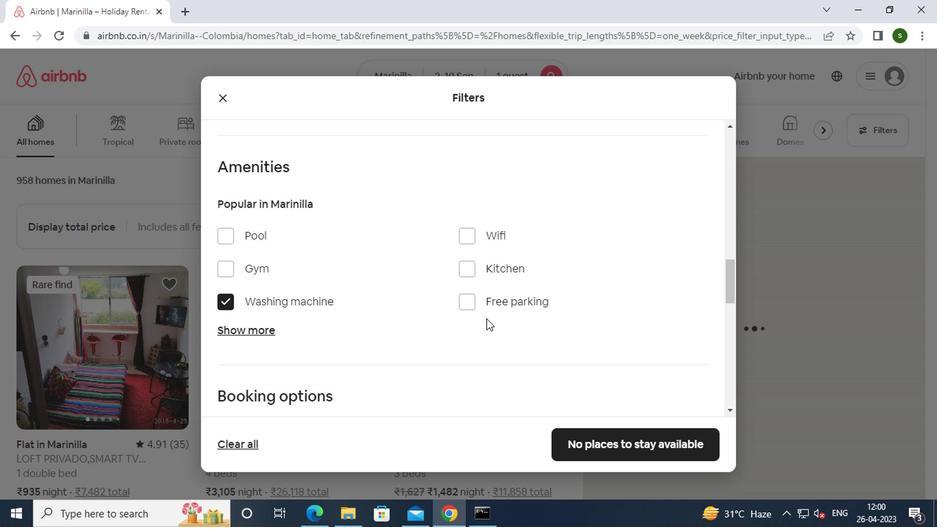 
Action: Mouse scrolled (483, 318) with delta (0, 0)
Screenshot: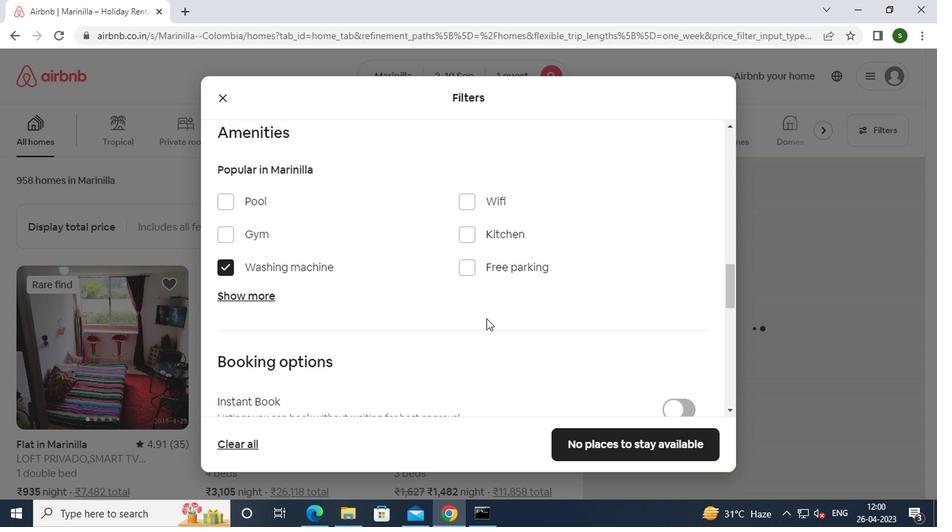 
Action: Mouse moved to (667, 314)
Screenshot: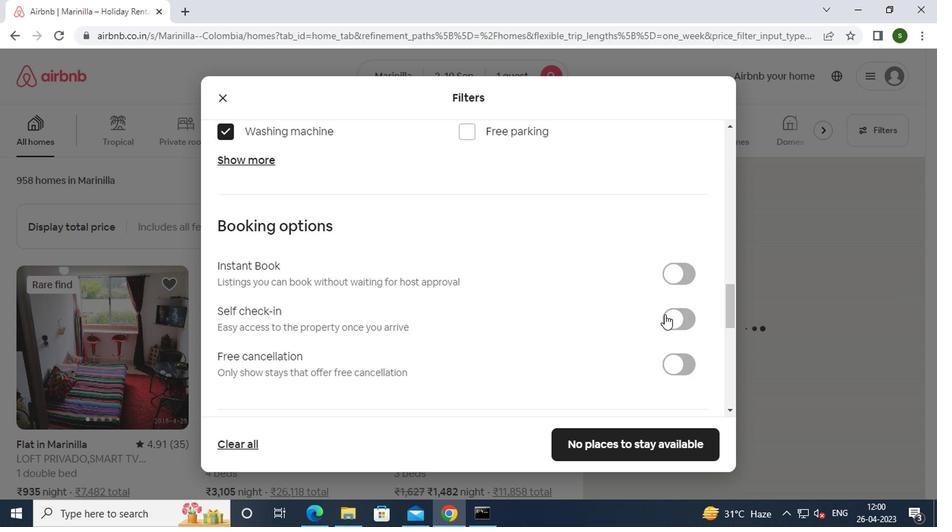 
Action: Mouse pressed left at (667, 314)
Screenshot: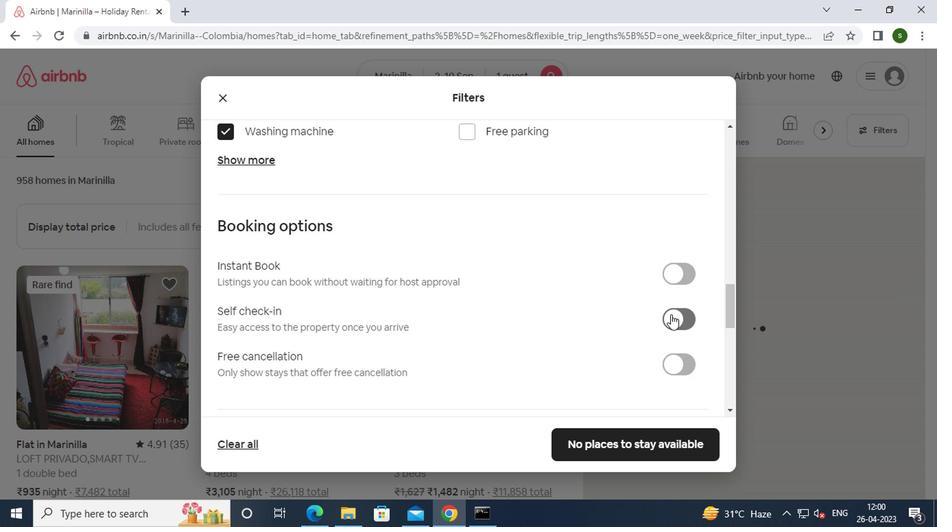 
Action: Mouse moved to (557, 305)
Screenshot: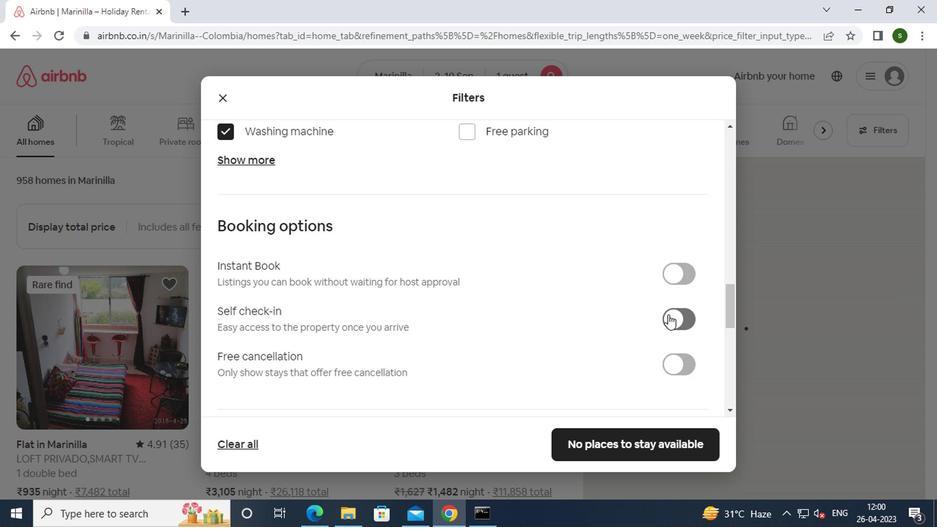 
Action: Mouse scrolled (557, 304) with delta (0, 0)
Screenshot: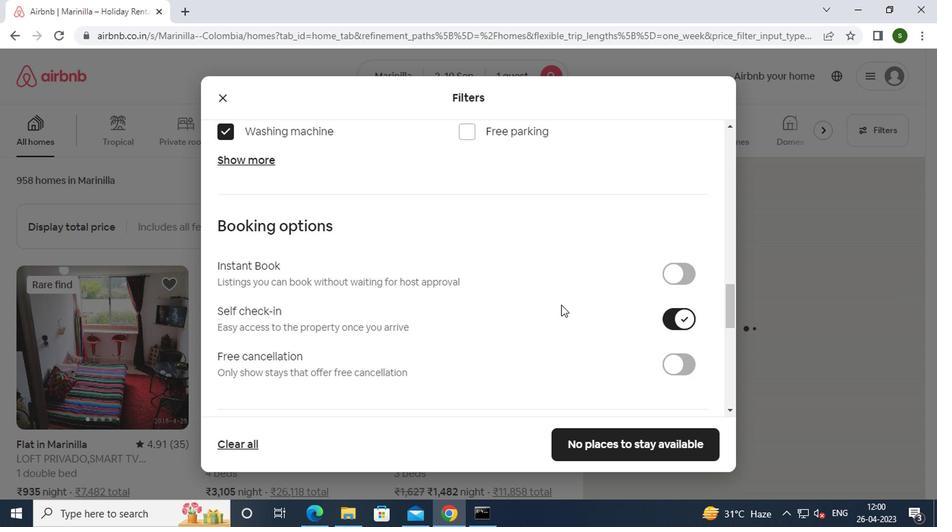 
Action: Mouse scrolled (557, 304) with delta (0, 0)
Screenshot: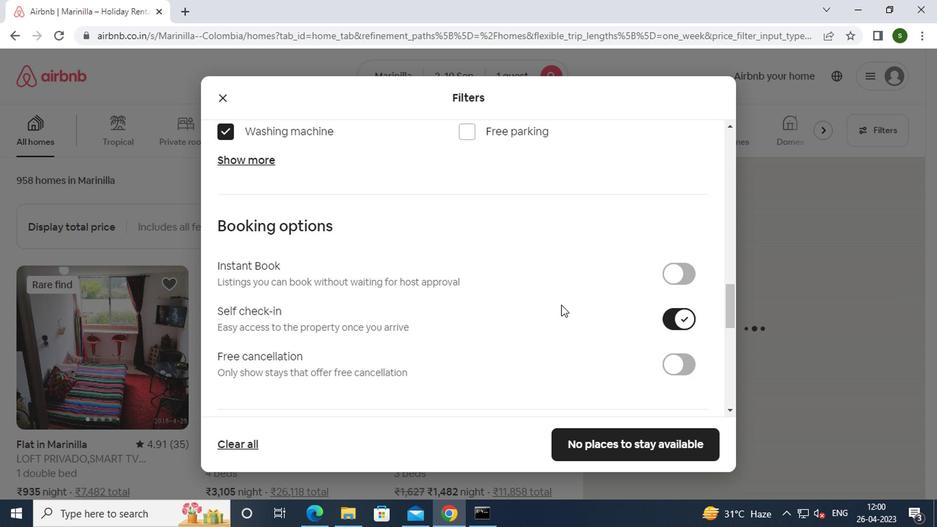 
Action: Mouse scrolled (557, 304) with delta (0, 0)
Screenshot: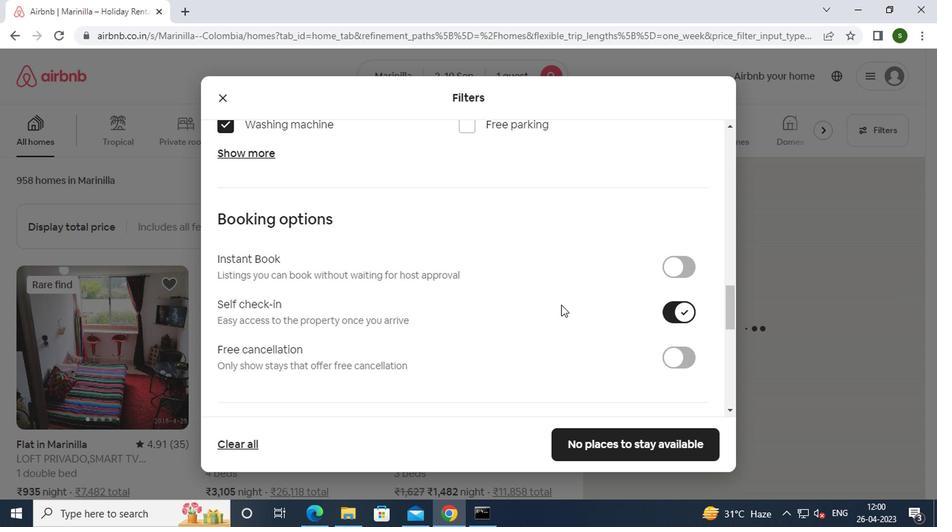 
Action: Mouse scrolled (557, 304) with delta (0, 0)
Screenshot: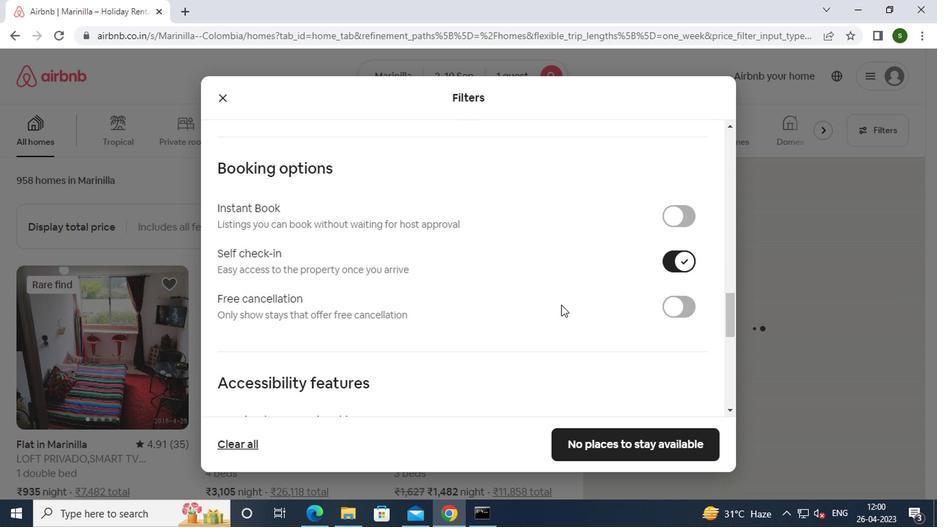 
Action: Mouse scrolled (557, 304) with delta (0, 0)
Screenshot: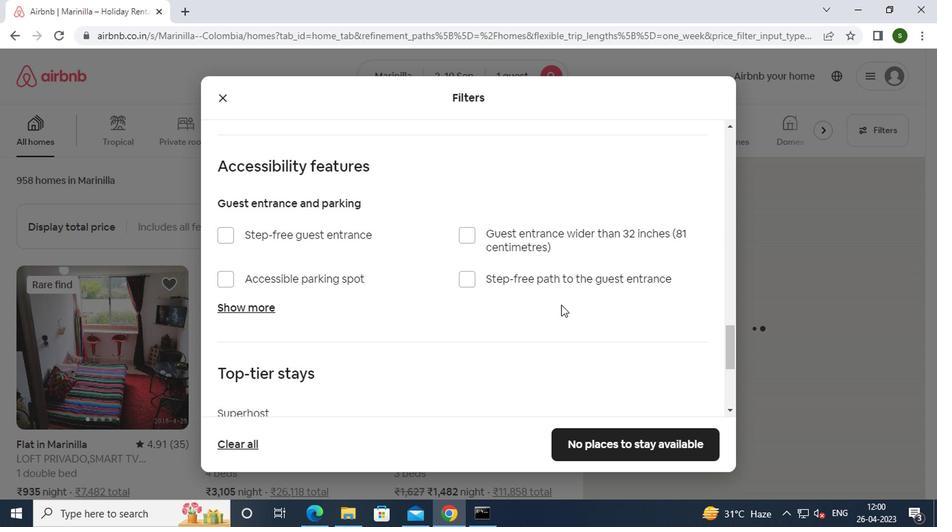 
Action: Mouse scrolled (557, 304) with delta (0, 0)
Screenshot: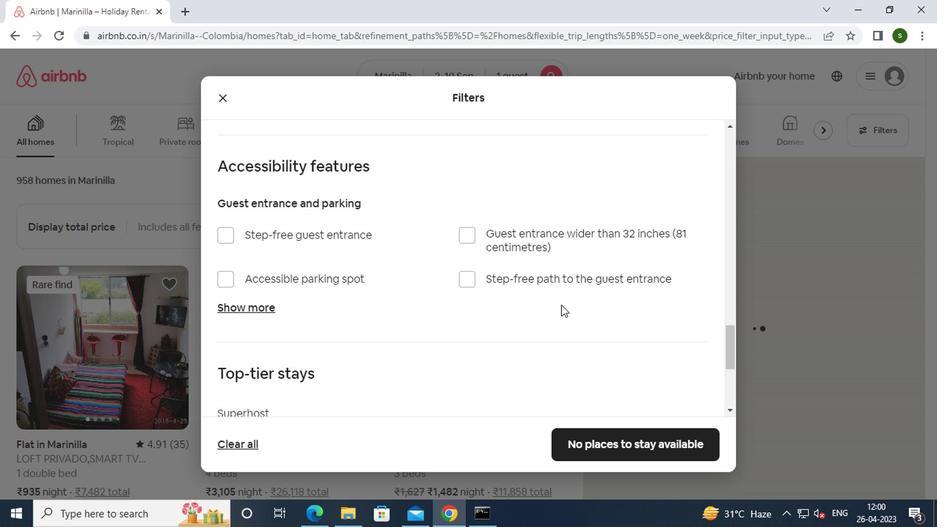 
Action: Mouse scrolled (557, 304) with delta (0, 0)
Screenshot: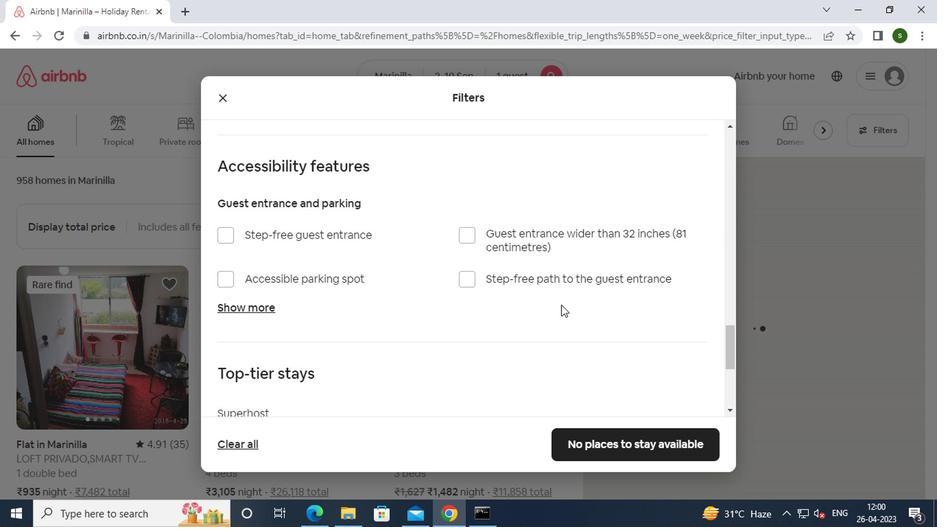 
Action: Mouse scrolled (557, 304) with delta (0, 0)
Screenshot: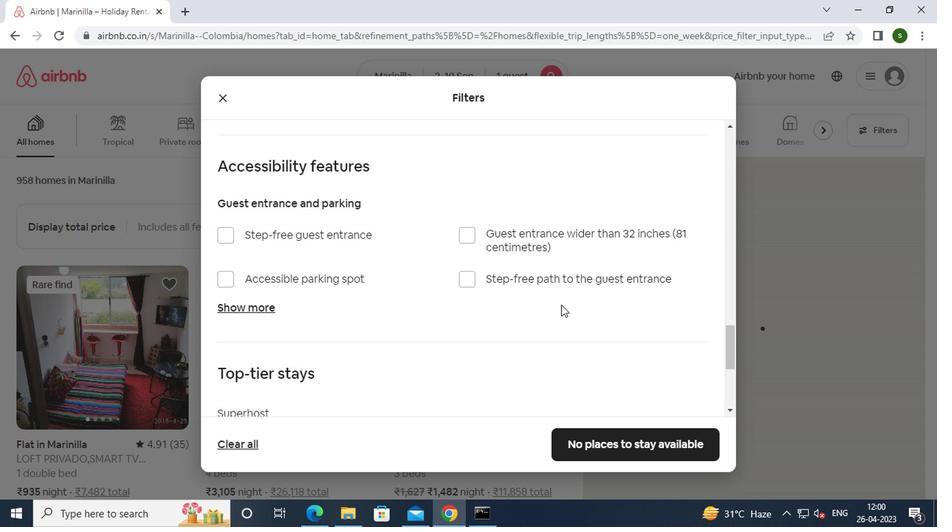
Action: Mouse scrolled (557, 304) with delta (0, 0)
Screenshot: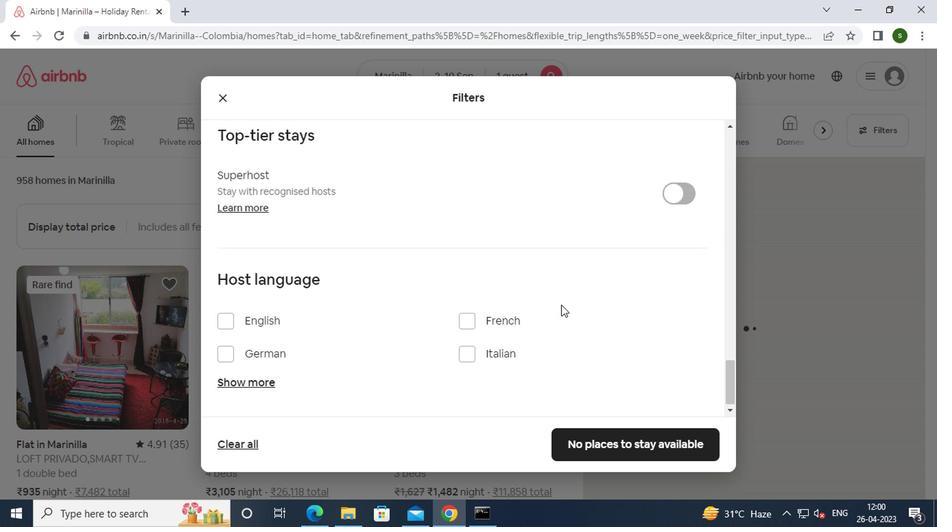 
Action: Mouse scrolled (557, 304) with delta (0, 0)
Screenshot: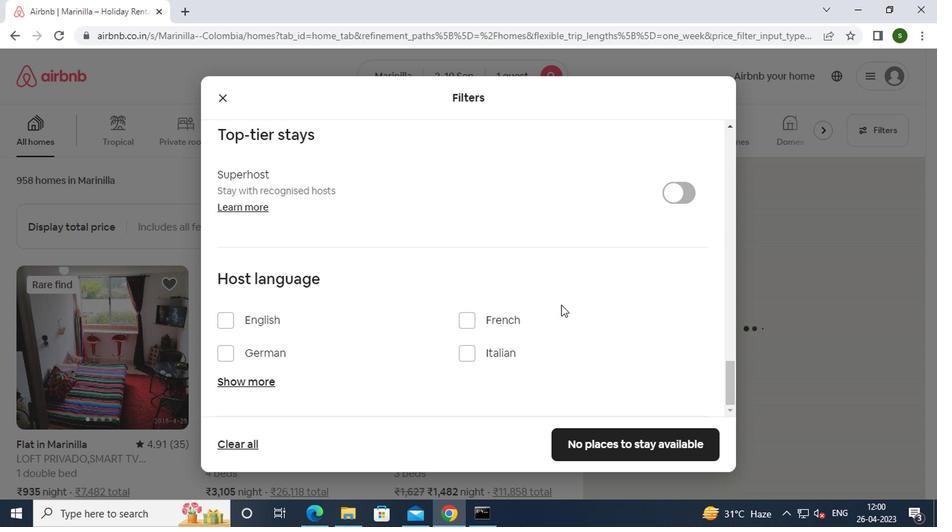 
Action: Mouse moved to (270, 319)
Screenshot: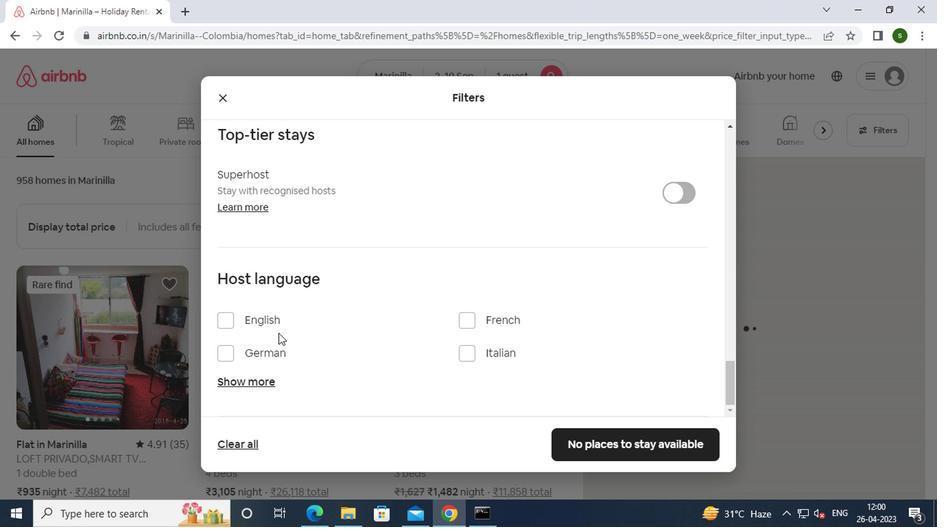 
Action: Mouse pressed left at (270, 319)
Screenshot: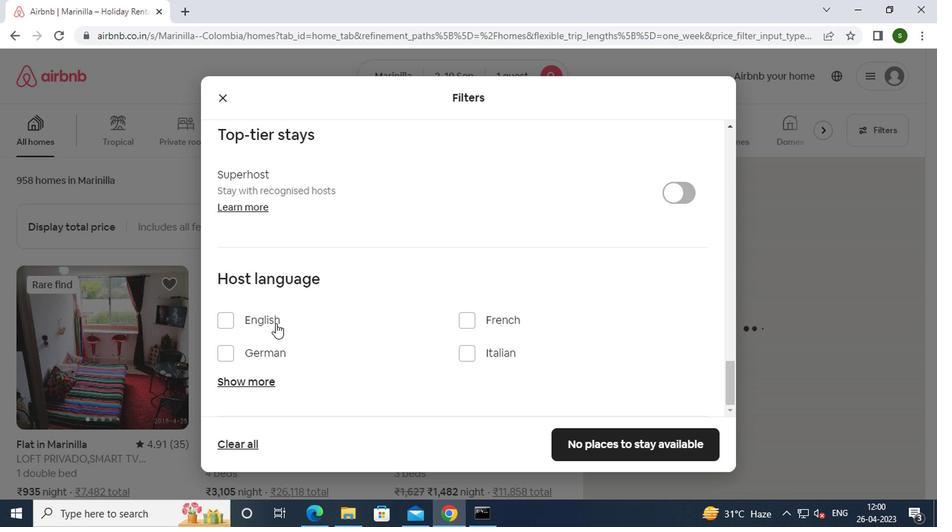 
Action: Mouse moved to (581, 440)
Screenshot: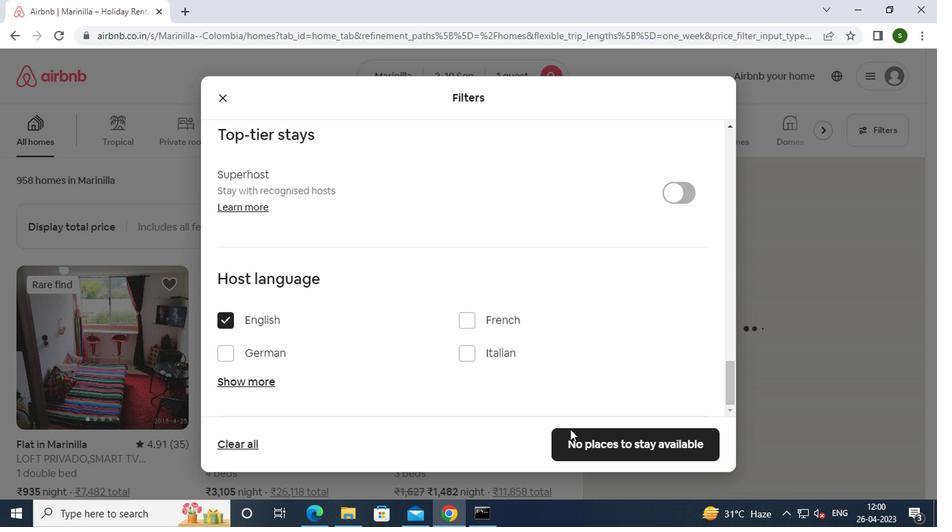 
Action: Mouse pressed left at (581, 440)
Screenshot: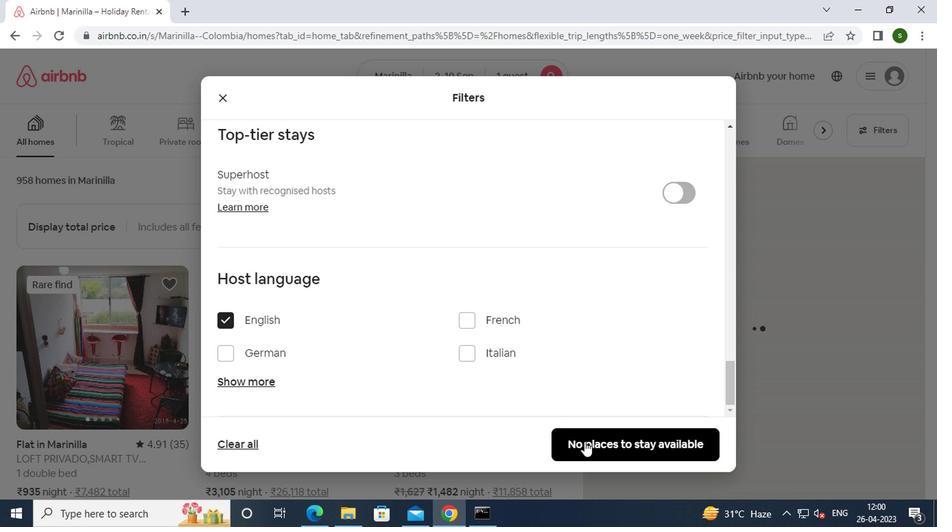 
